 Task: Add a signature Mary Jones containing With heartfelt thanks and warm wishes, Mary Jones to email address softage.9@softage.net and add a label Property management
Action: Mouse moved to (992, 54)
Screenshot: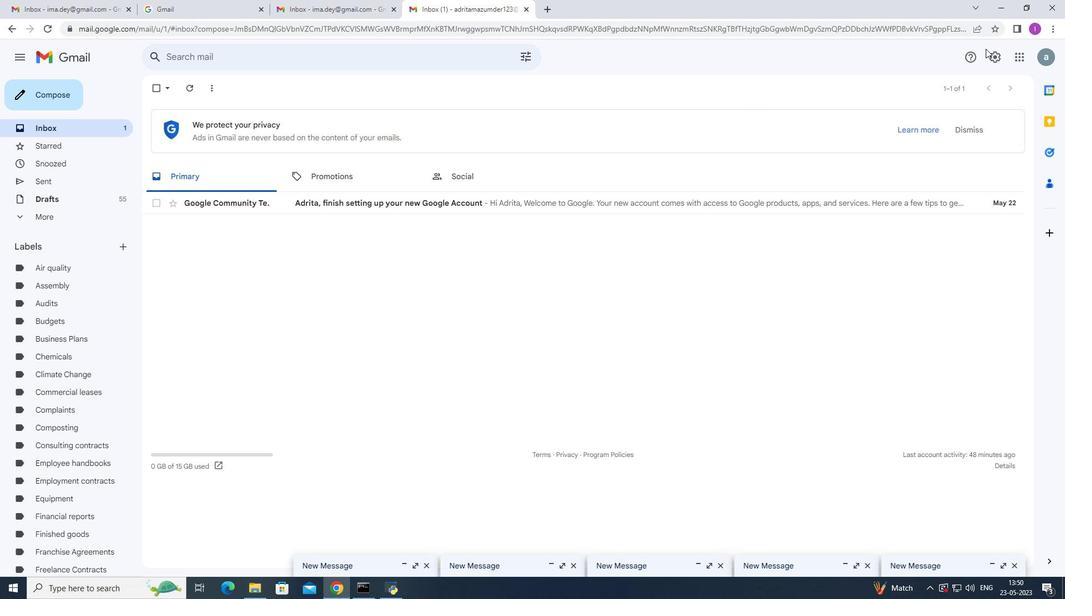 
Action: Mouse pressed left at (992, 54)
Screenshot: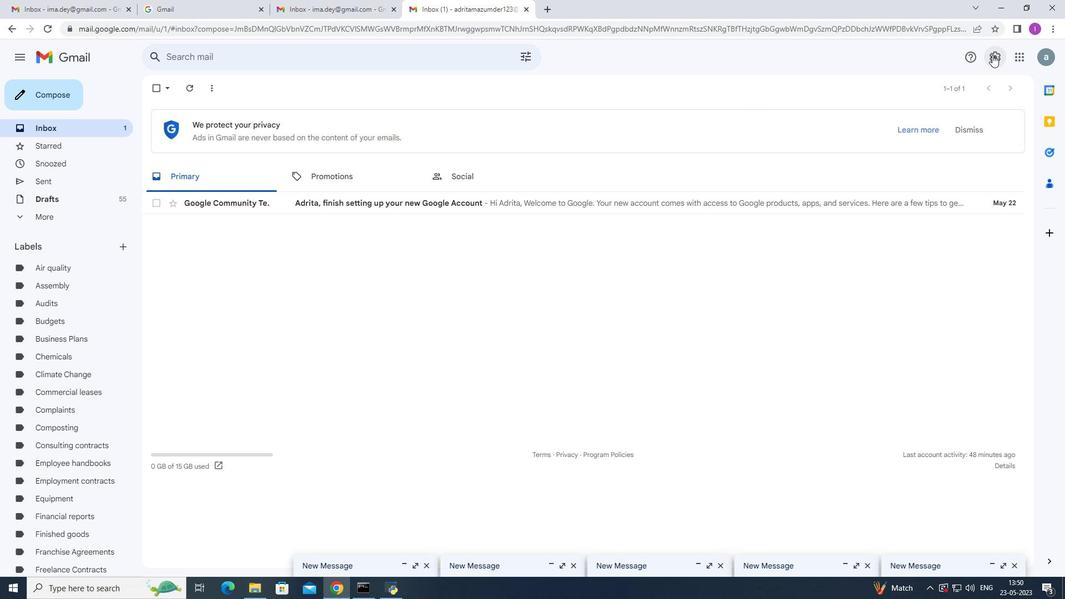 
Action: Mouse moved to (948, 112)
Screenshot: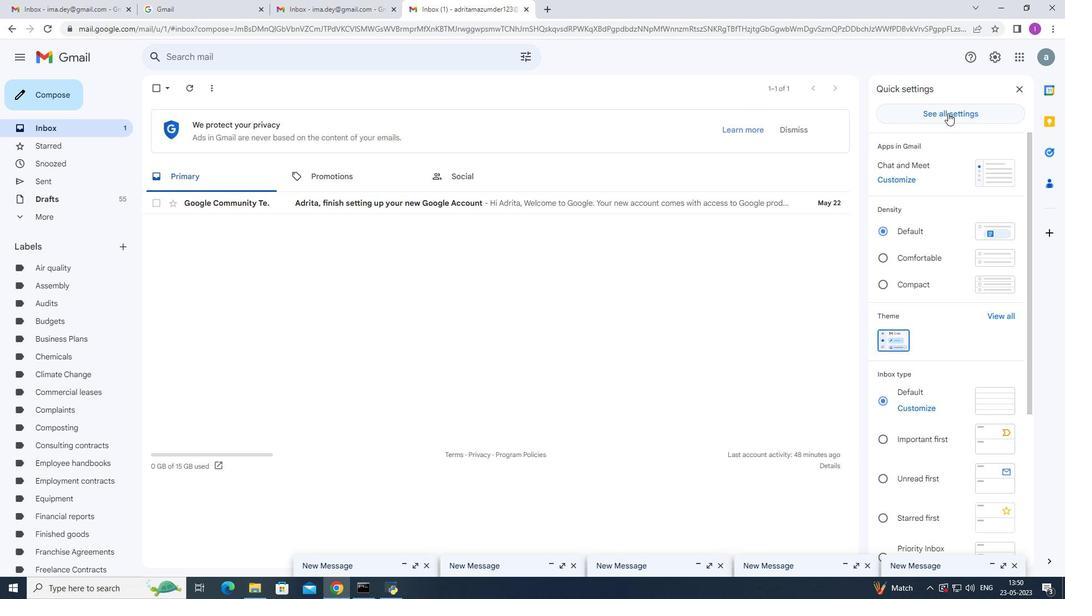 
Action: Mouse pressed left at (948, 112)
Screenshot: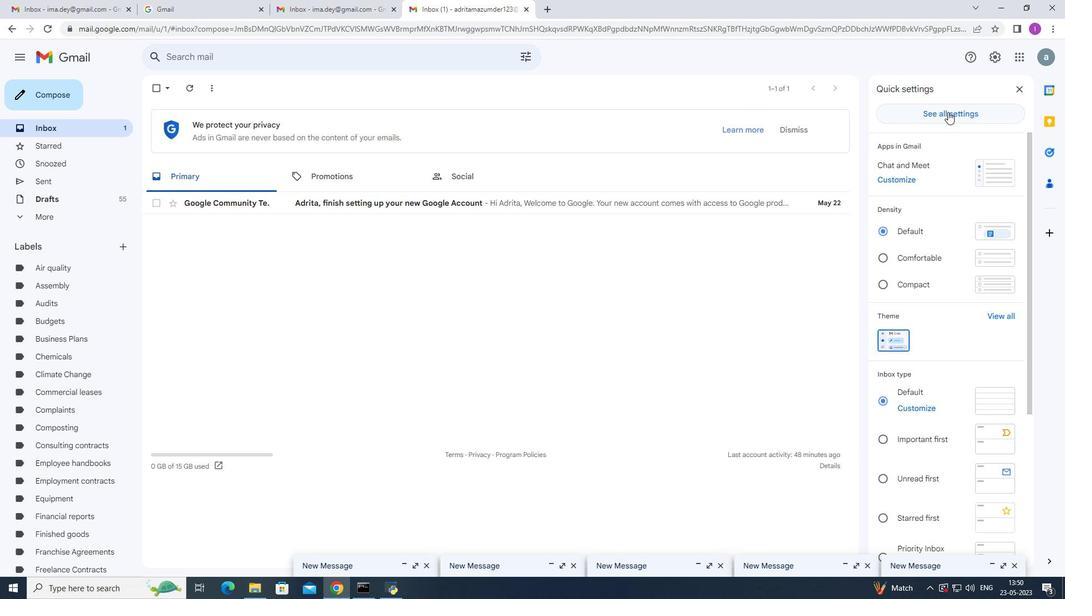 
Action: Mouse moved to (472, 252)
Screenshot: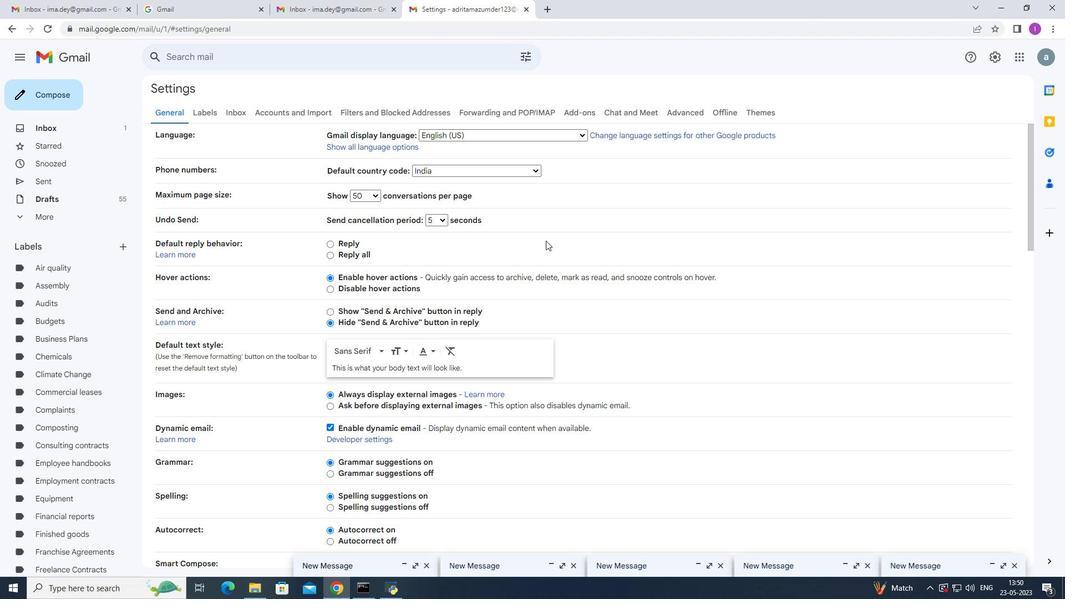 
Action: Mouse scrolled (472, 251) with delta (0, 0)
Screenshot: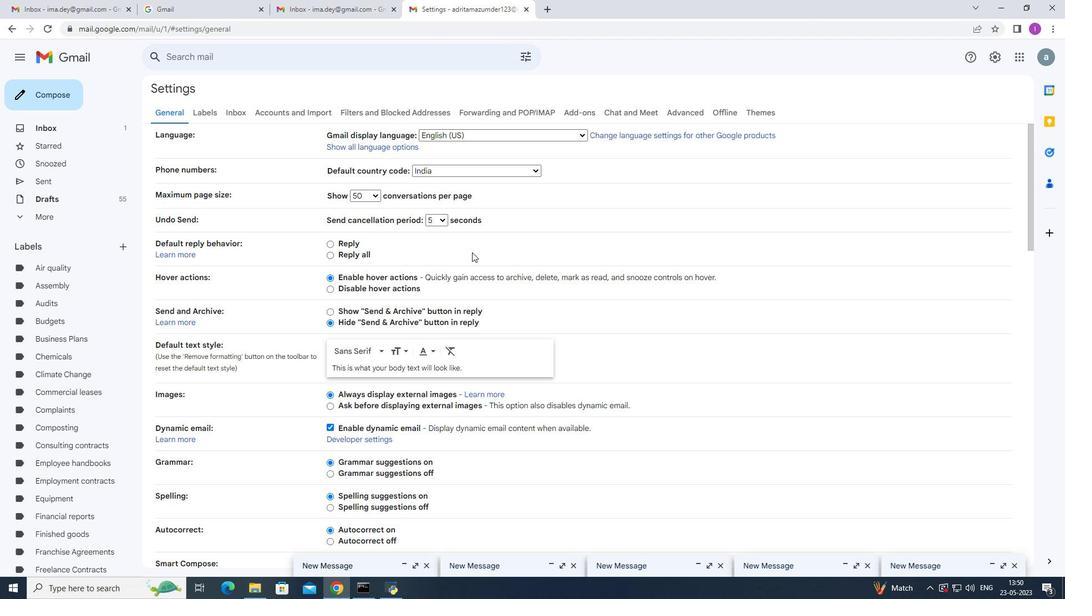 
Action: Mouse scrolled (472, 251) with delta (0, 0)
Screenshot: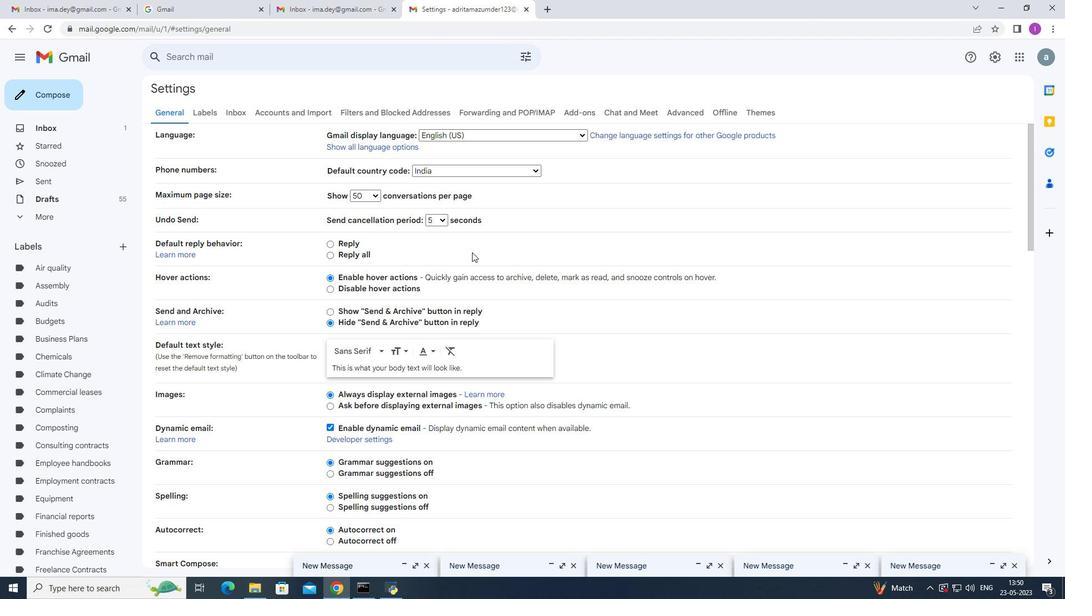 
Action: Mouse scrolled (472, 251) with delta (0, 0)
Screenshot: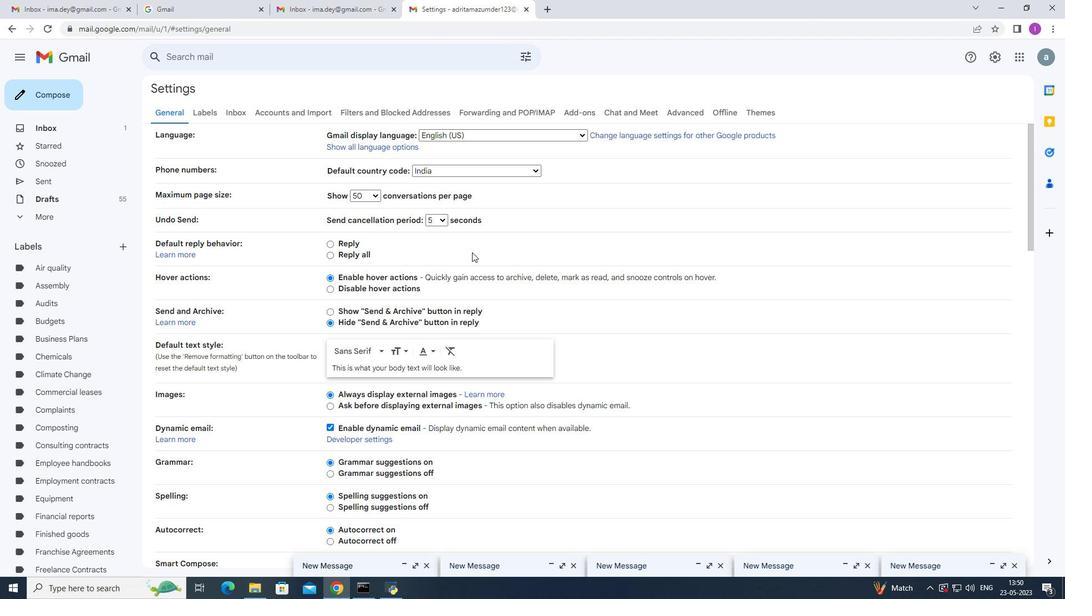
Action: Mouse scrolled (472, 251) with delta (0, 0)
Screenshot: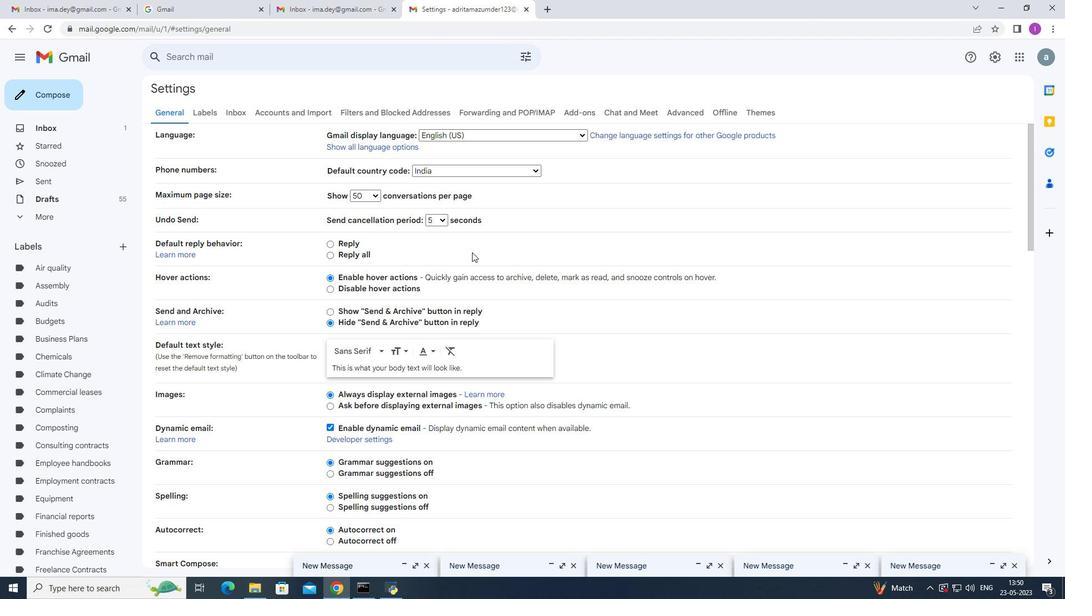 
Action: Mouse moved to (472, 250)
Screenshot: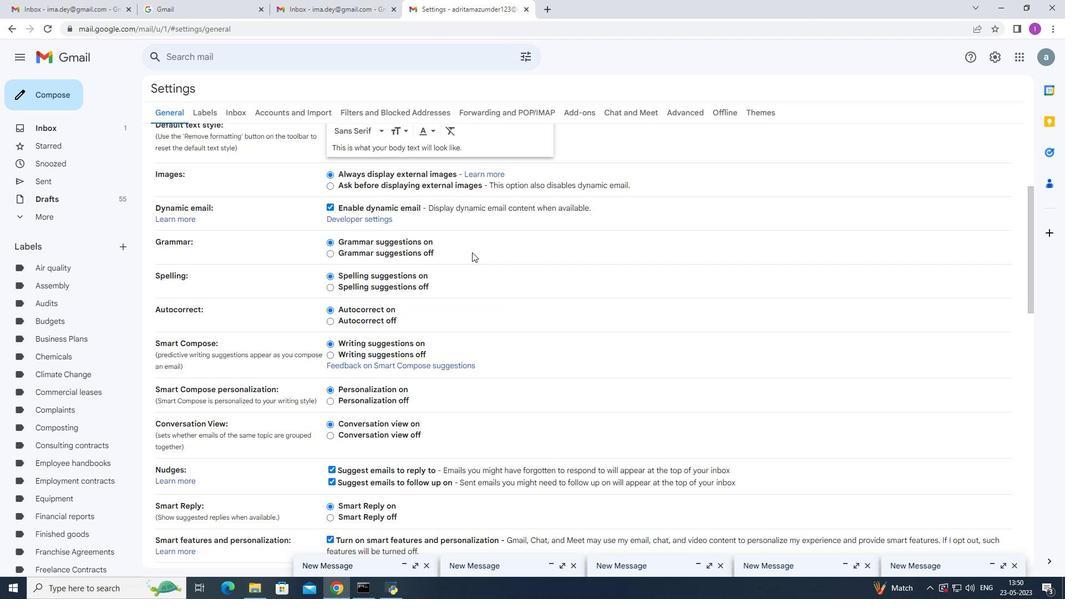 
Action: Mouse scrolled (472, 250) with delta (0, 0)
Screenshot: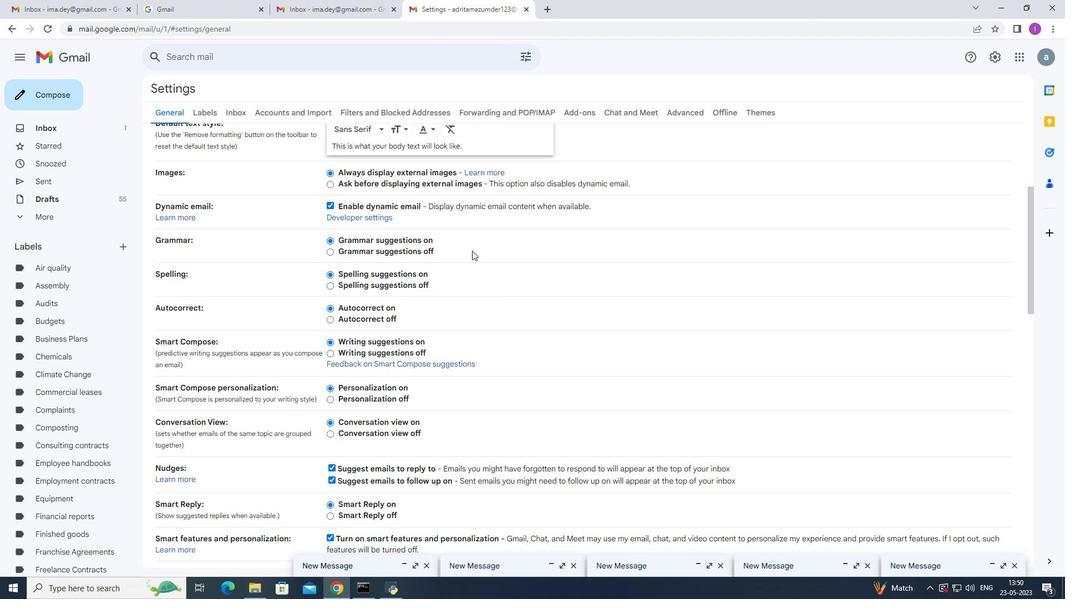 
Action: Mouse scrolled (472, 250) with delta (0, 0)
Screenshot: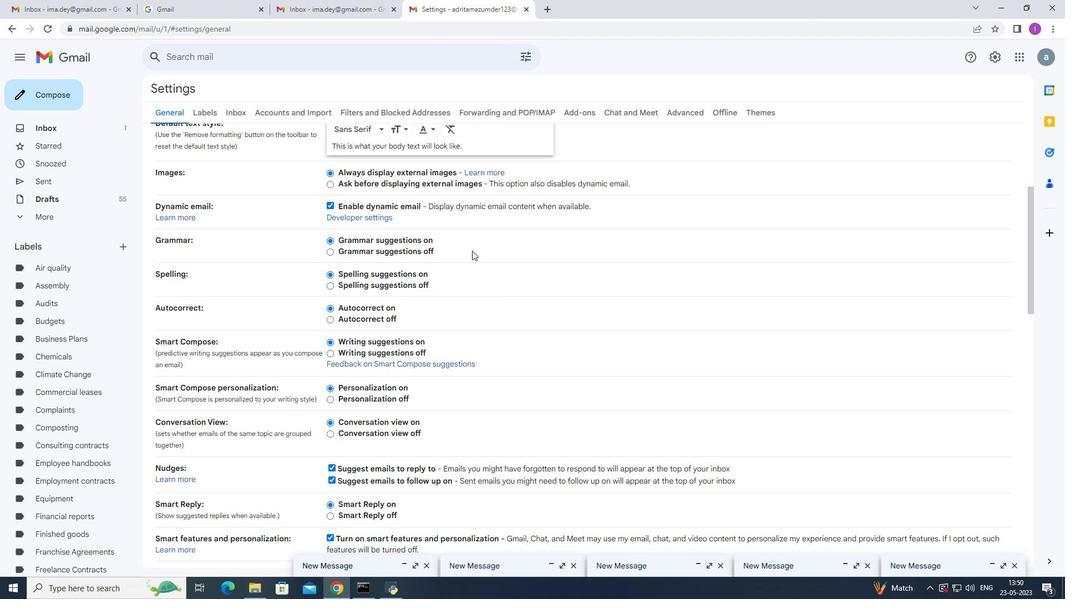 
Action: Mouse scrolled (472, 250) with delta (0, 0)
Screenshot: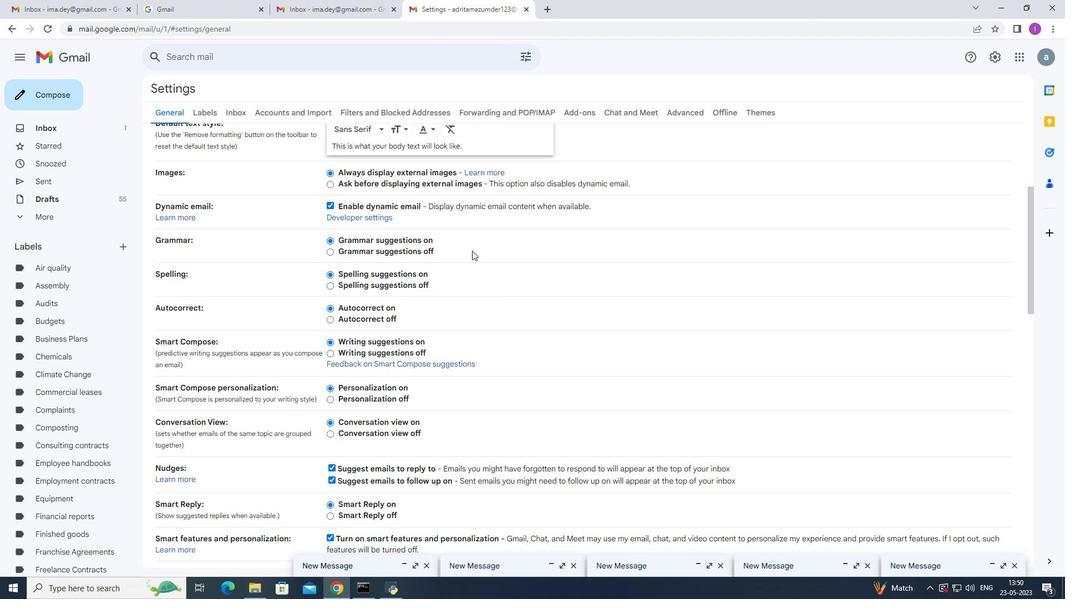 
Action: Mouse scrolled (472, 250) with delta (0, 0)
Screenshot: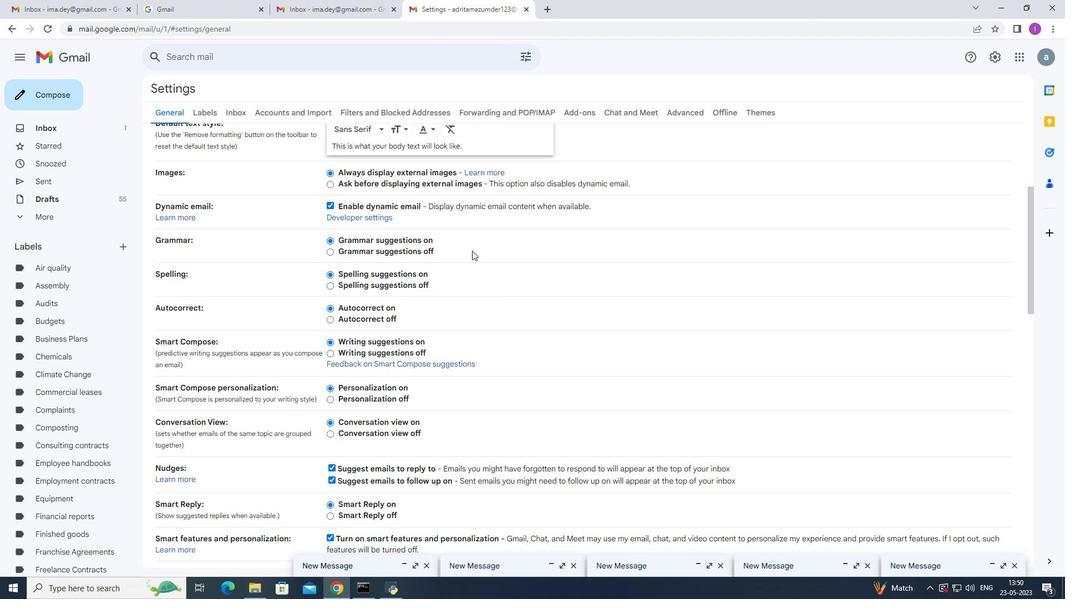 
Action: Mouse scrolled (472, 250) with delta (0, 0)
Screenshot: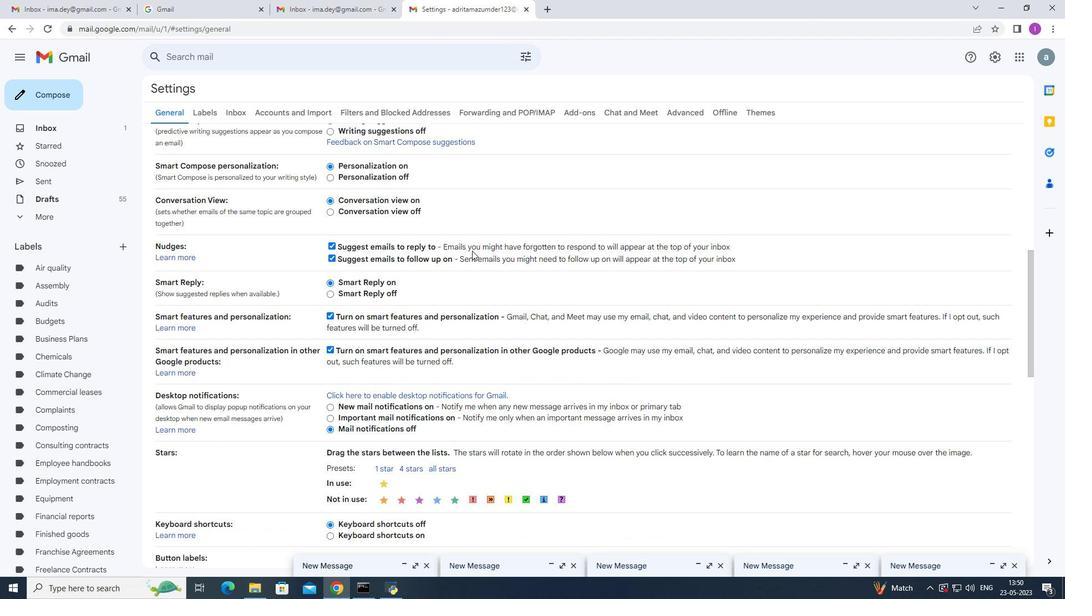 
Action: Mouse scrolled (472, 250) with delta (0, 0)
Screenshot: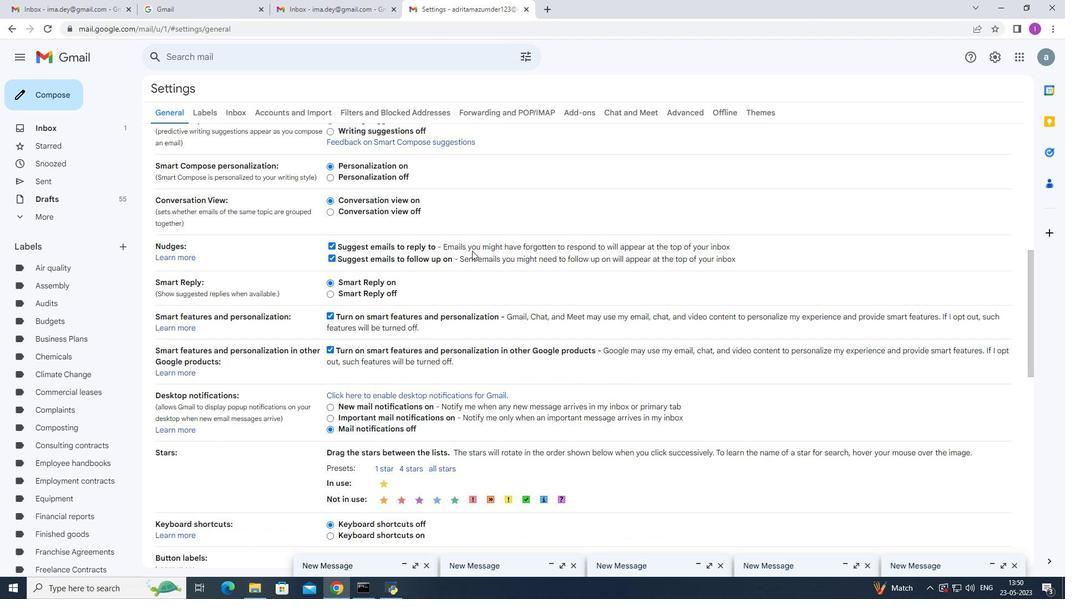 
Action: Mouse moved to (473, 253)
Screenshot: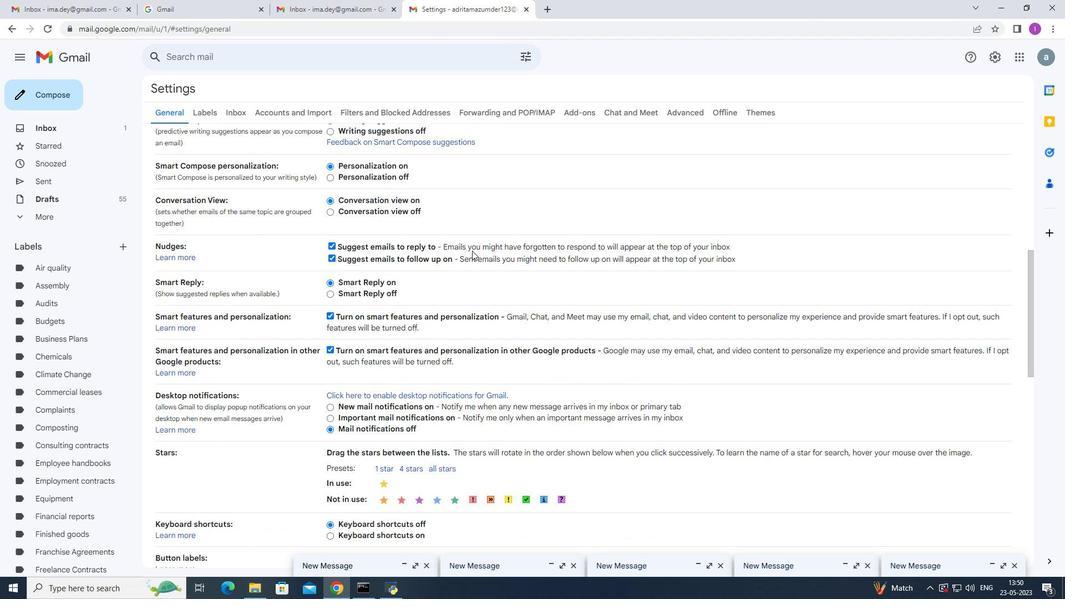 
Action: Mouse scrolled (473, 252) with delta (0, 0)
Screenshot: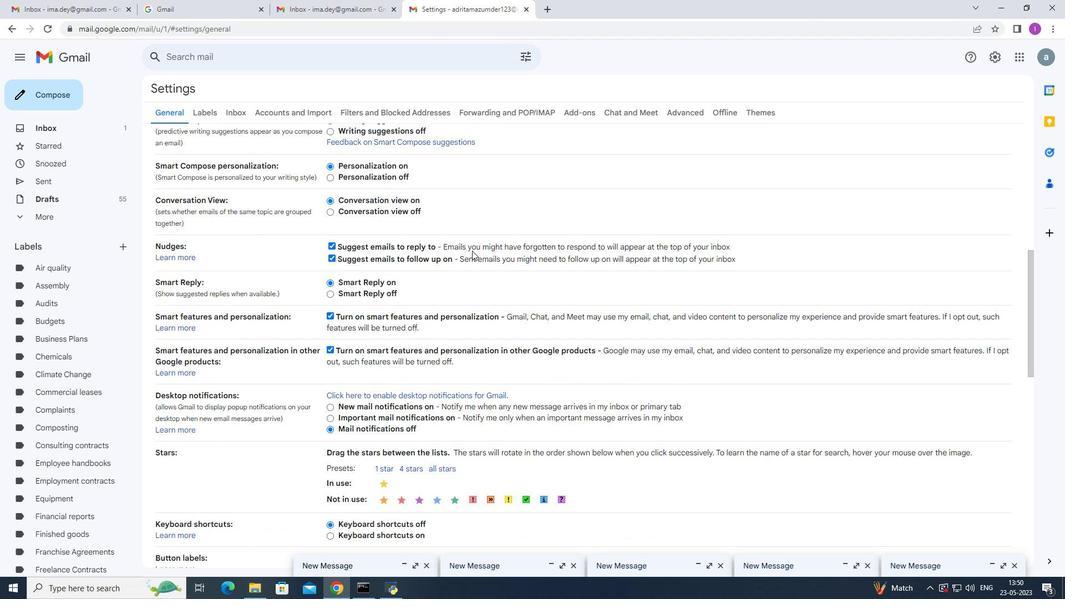 
Action: Mouse moved to (481, 269)
Screenshot: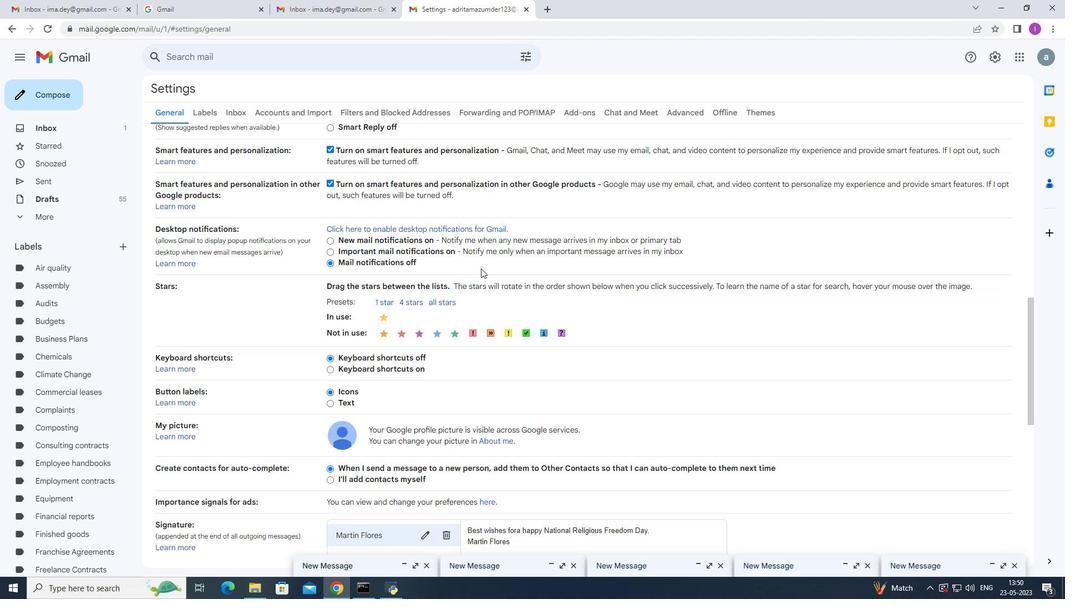 
Action: Mouse scrolled (481, 268) with delta (0, 0)
Screenshot: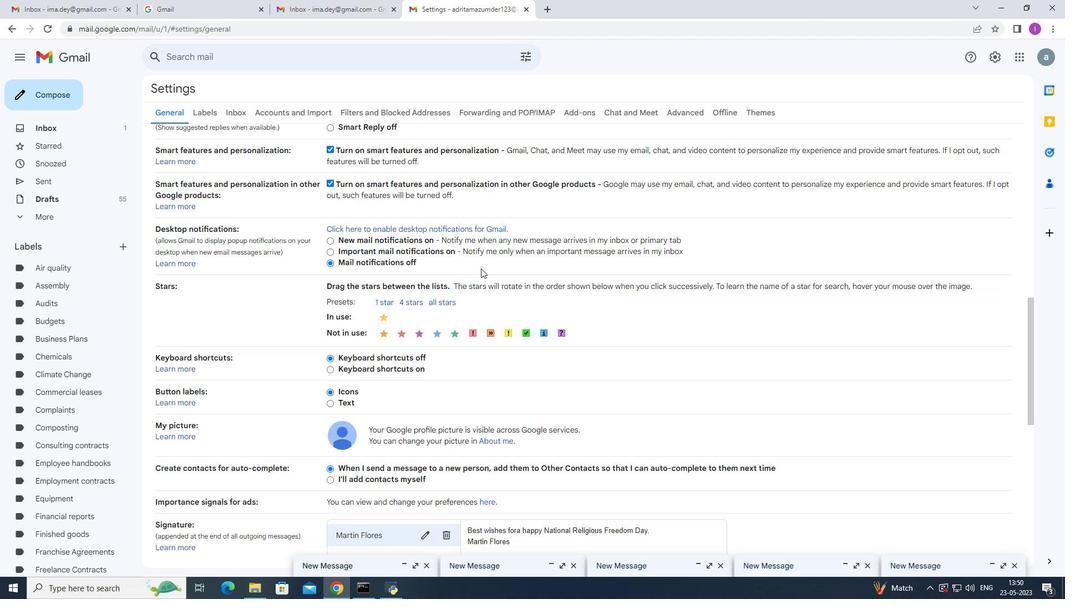 
Action: Mouse moved to (481, 270)
Screenshot: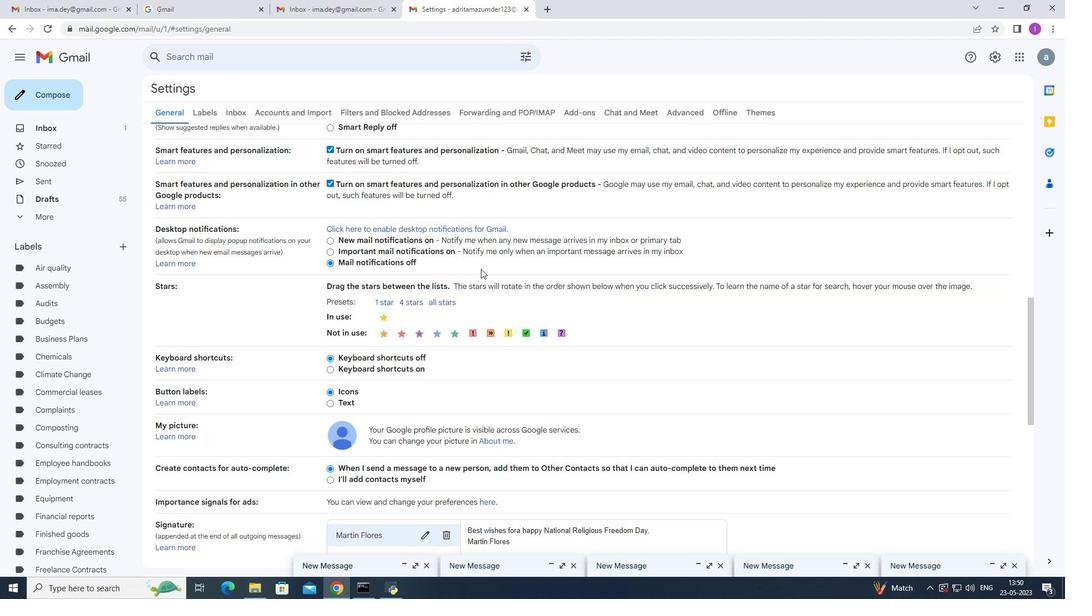 
Action: Mouse scrolled (481, 269) with delta (0, 0)
Screenshot: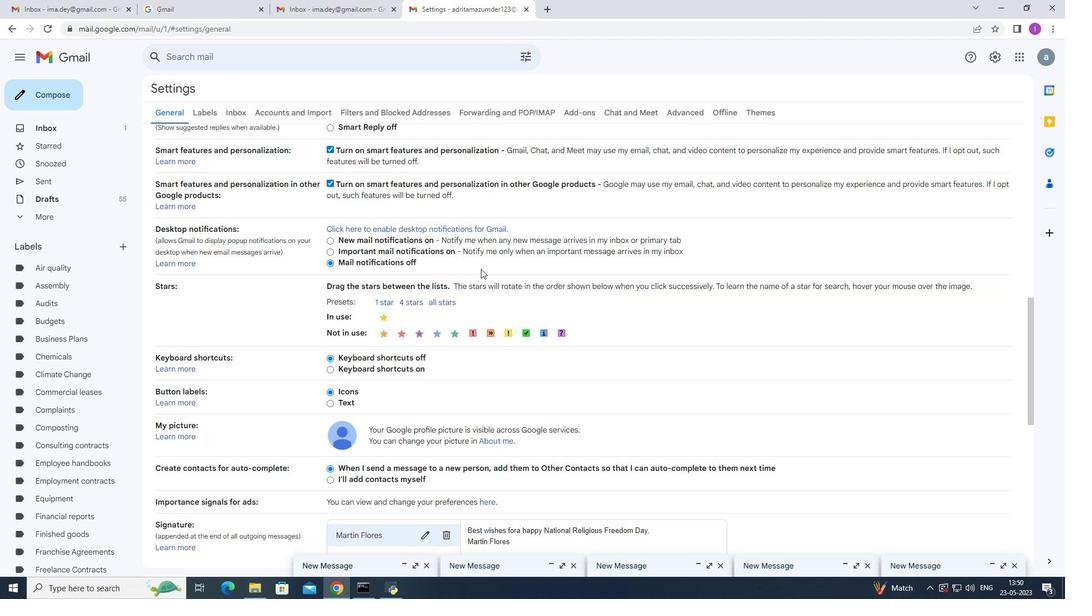 
Action: Mouse scrolled (481, 269) with delta (0, 0)
Screenshot: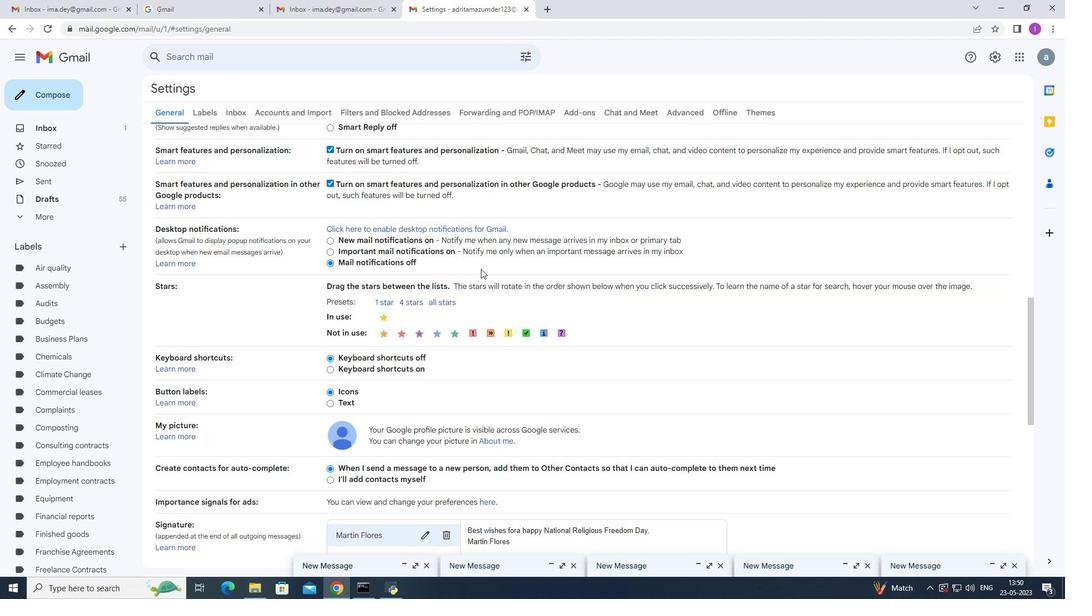 
Action: Mouse scrolled (481, 269) with delta (0, 0)
Screenshot: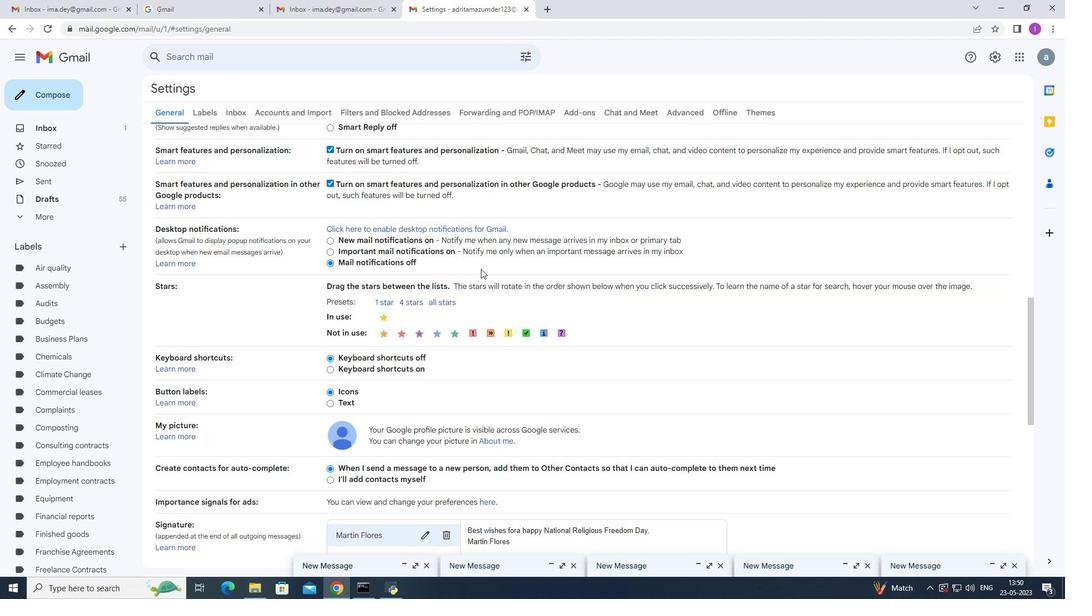 
Action: Mouse moved to (443, 311)
Screenshot: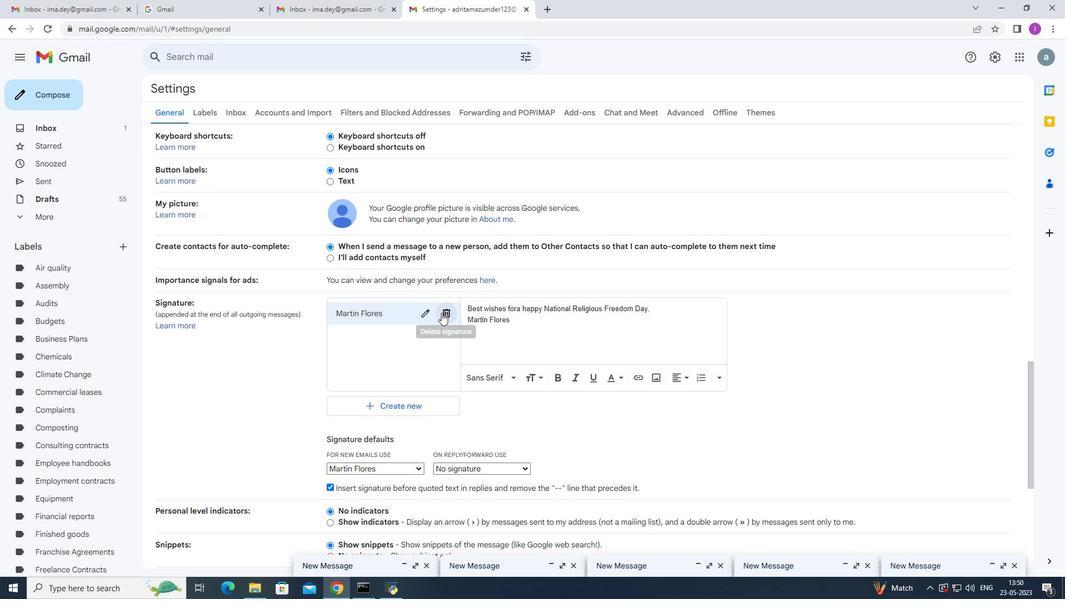 
Action: Mouse pressed left at (443, 311)
Screenshot: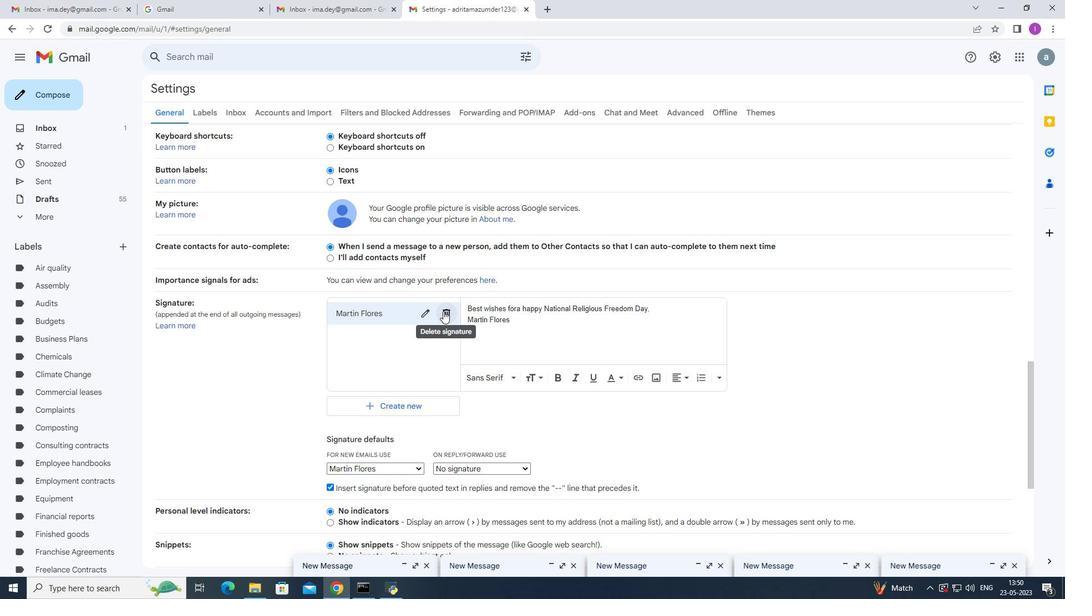 
Action: Mouse moved to (629, 327)
Screenshot: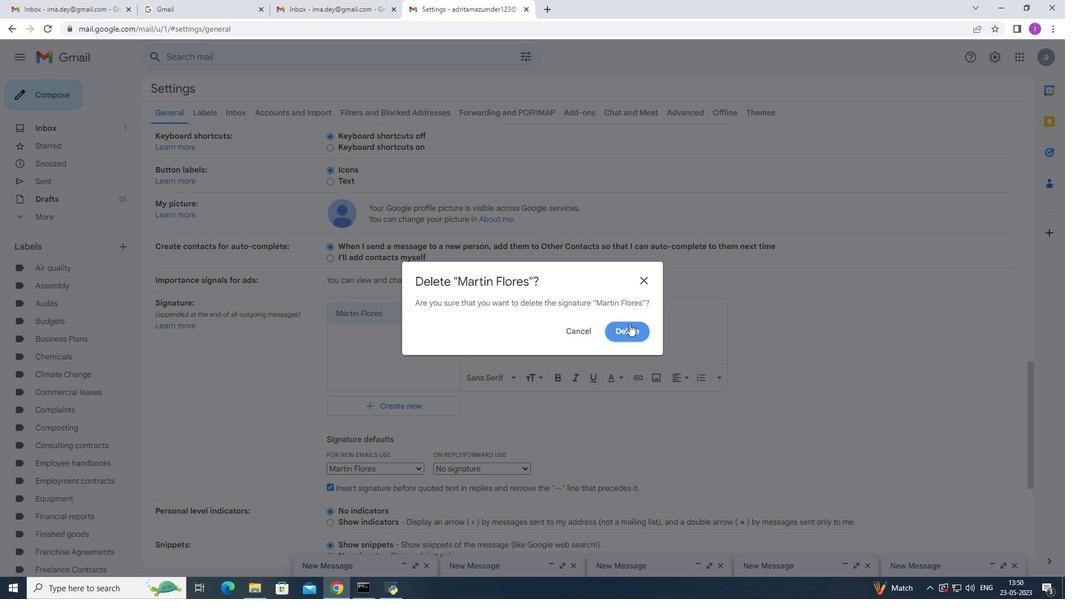 
Action: Mouse pressed left at (629, 327)
Screenshot: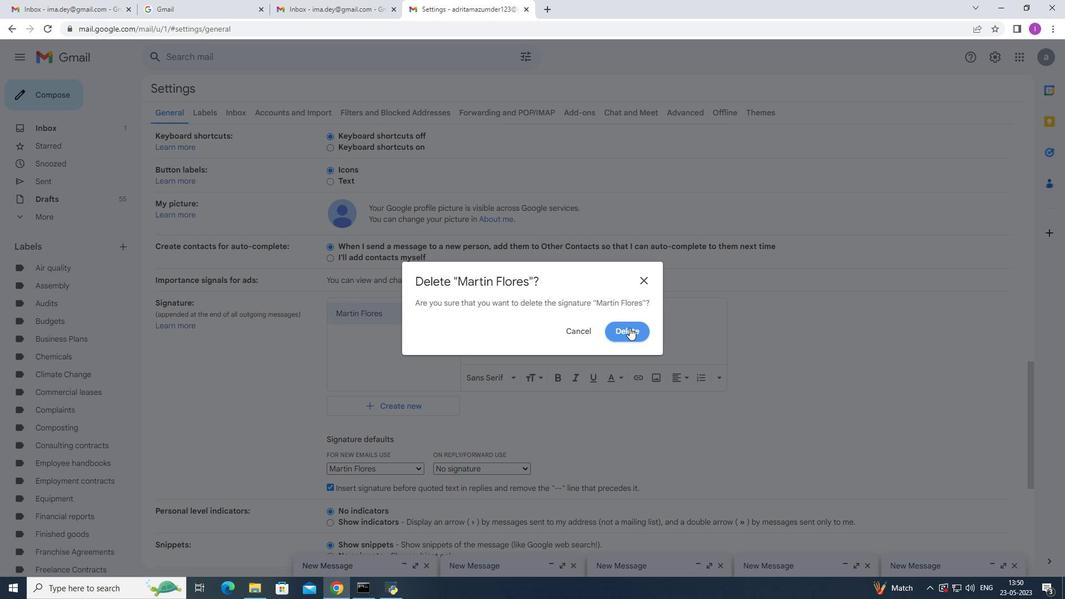
Action: Mouse moved to (373, 326)
Screenshot: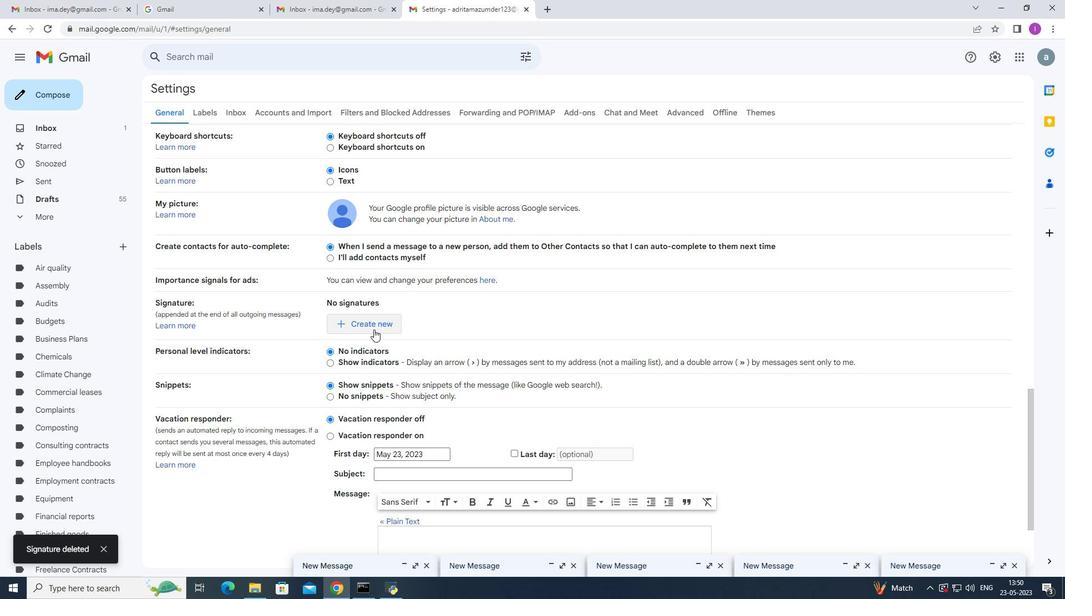 
Action: Mouse pressed left at (373, 326)
Screenshot: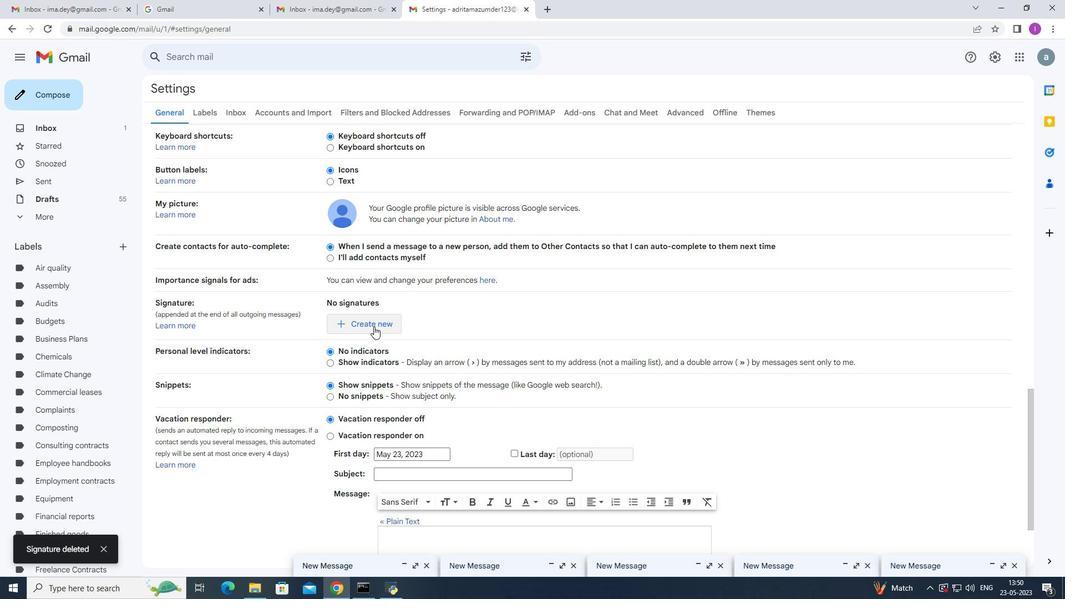 
Action: Mouse moved to (434, 304)
Screenshot: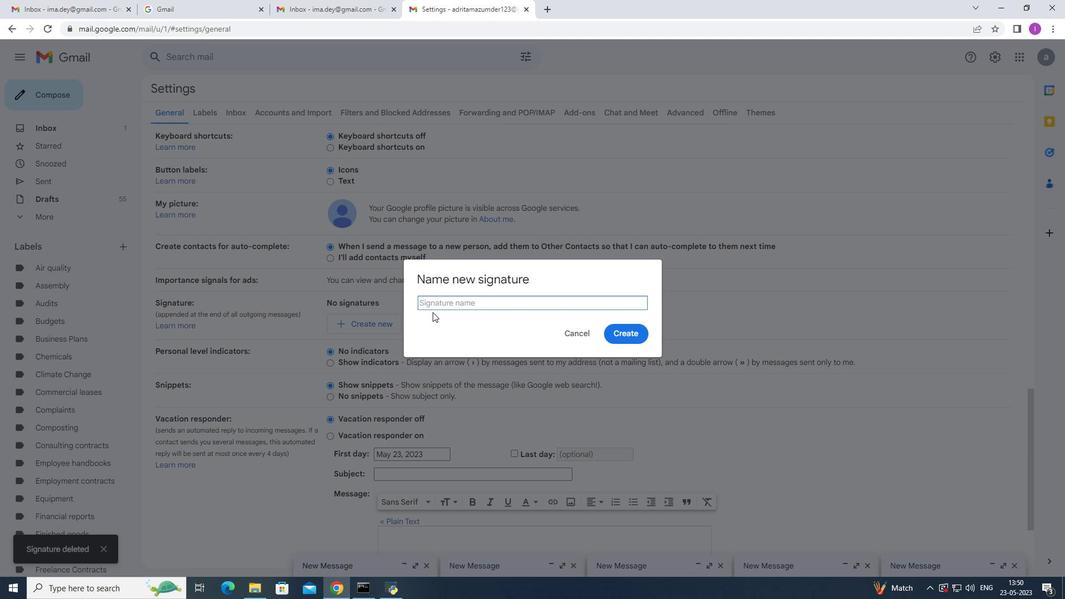 
Action: Mouse pressed left at (434, 304)
Screenshot: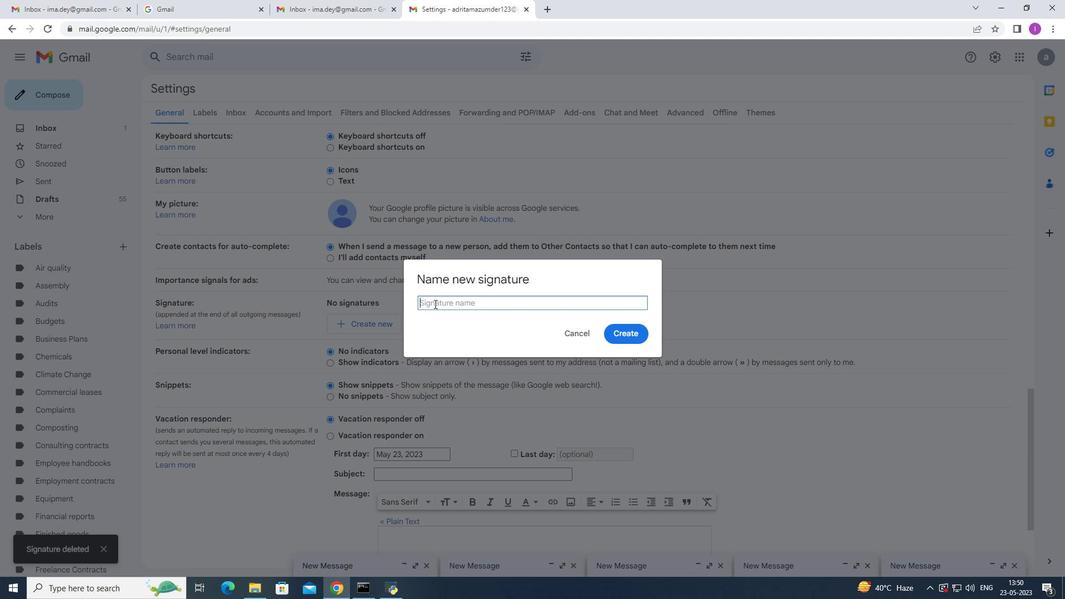 
Action: Mouse moved to (461, 293)
Screenshot: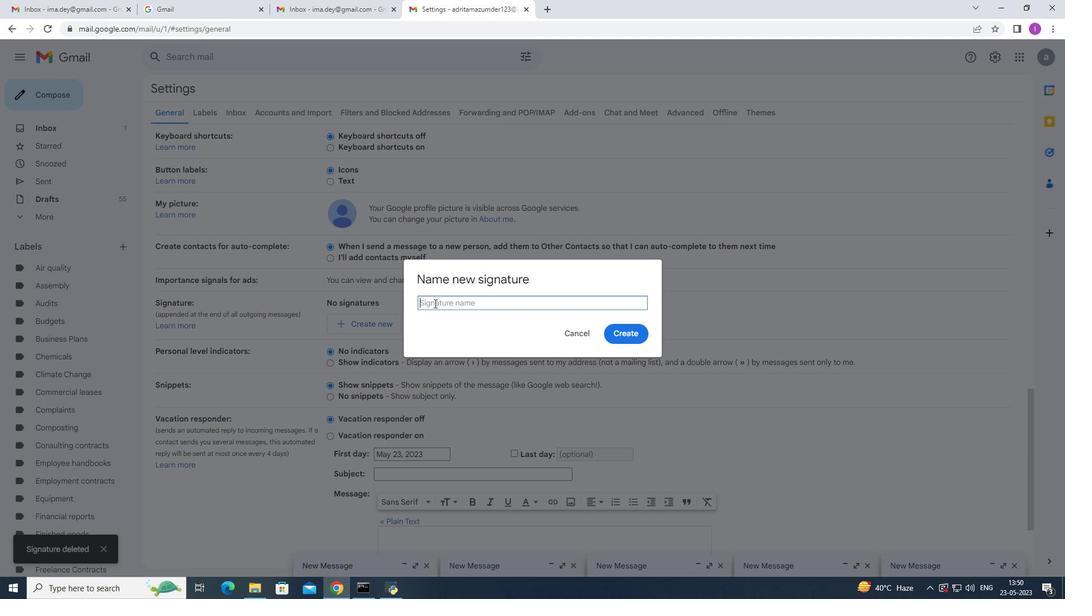 
Action: Key pressed <Key.shift>Mary<Key.space><Key.shift>Jones
Screenshot: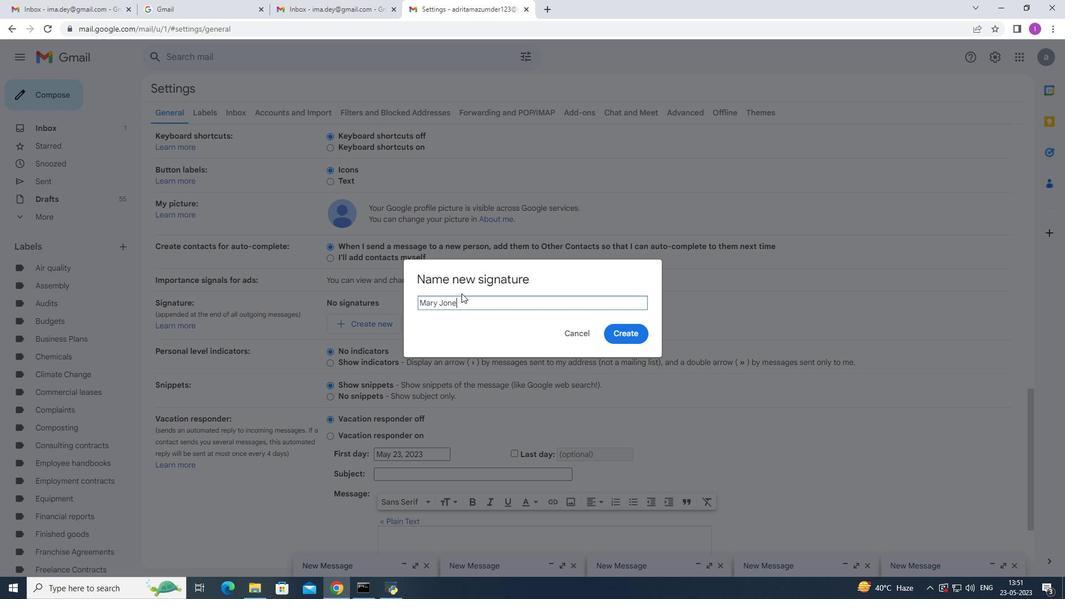 
Action: Mouse moved to (629, 330)
Screenshot: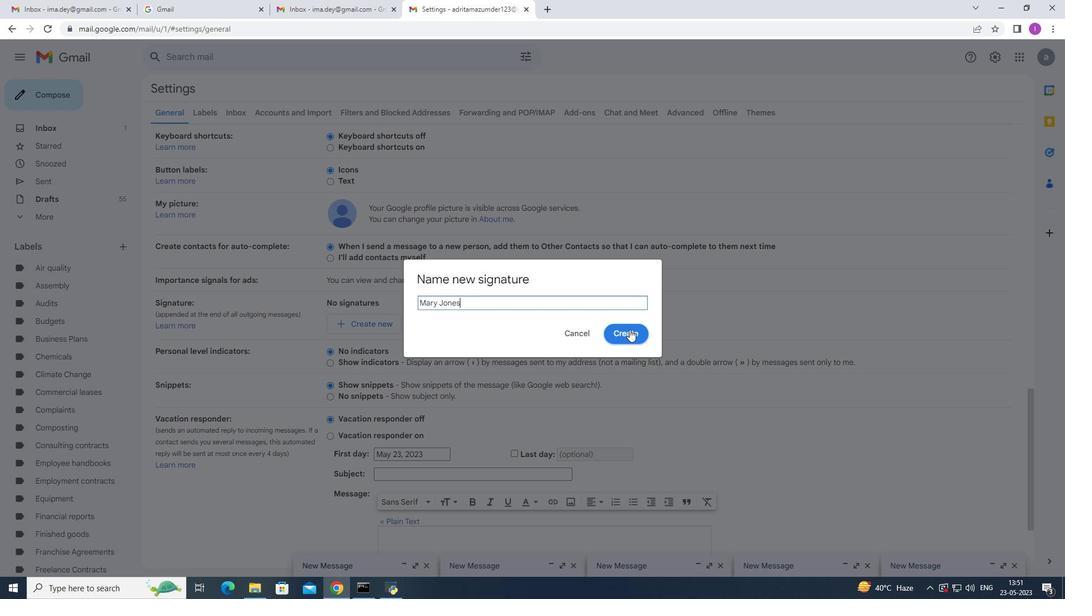 
Action: Mouse pressed left at (629, 330)
Screenshot: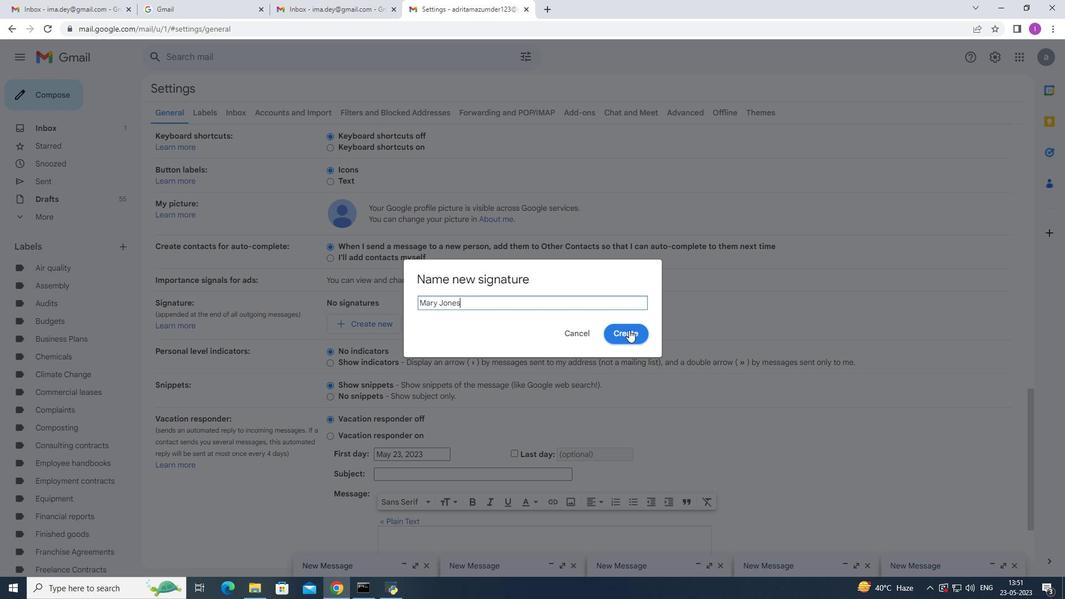
Action: Mouse moved to (417, 467)
Screenshot: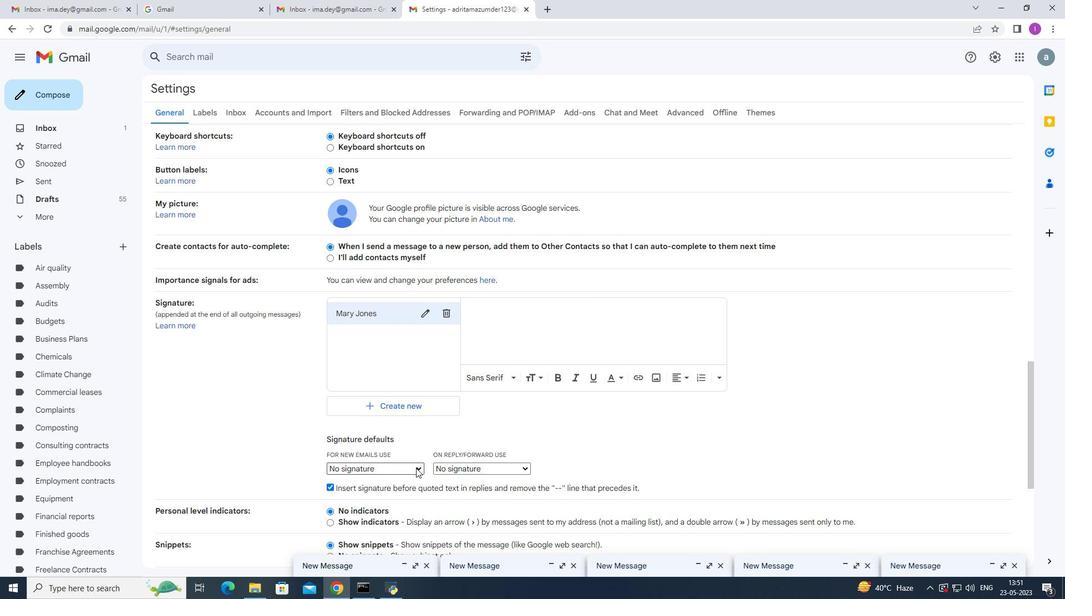 
Action: Mouse pressed left at (417, 467)
Screenshot: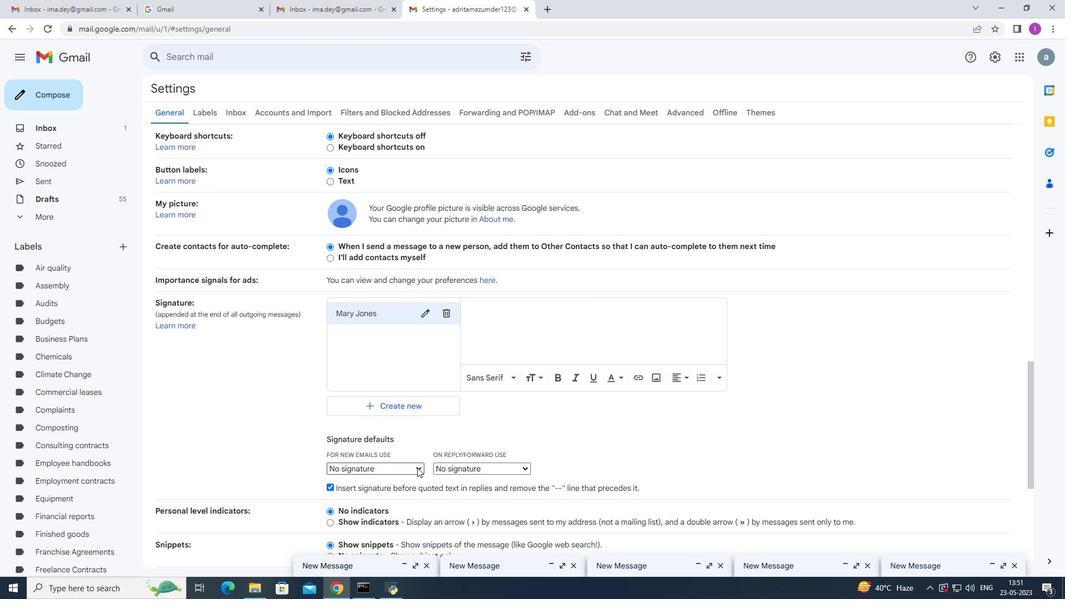 
Action: Mouse moved to (393, 492)
Screenshot: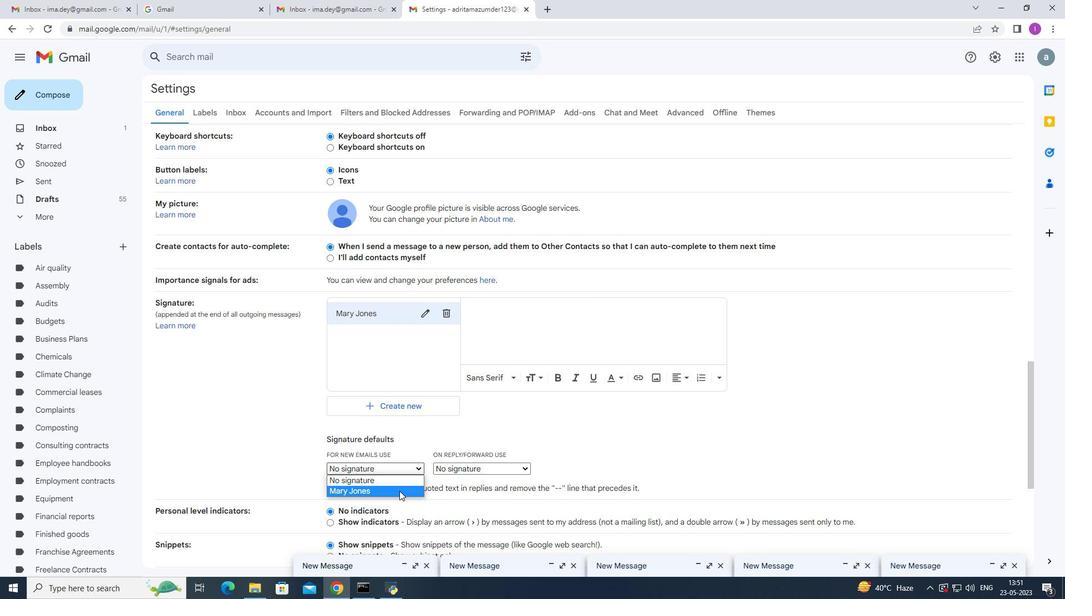 
Action: Mouse pressed left at (393, 492)
Screenshot: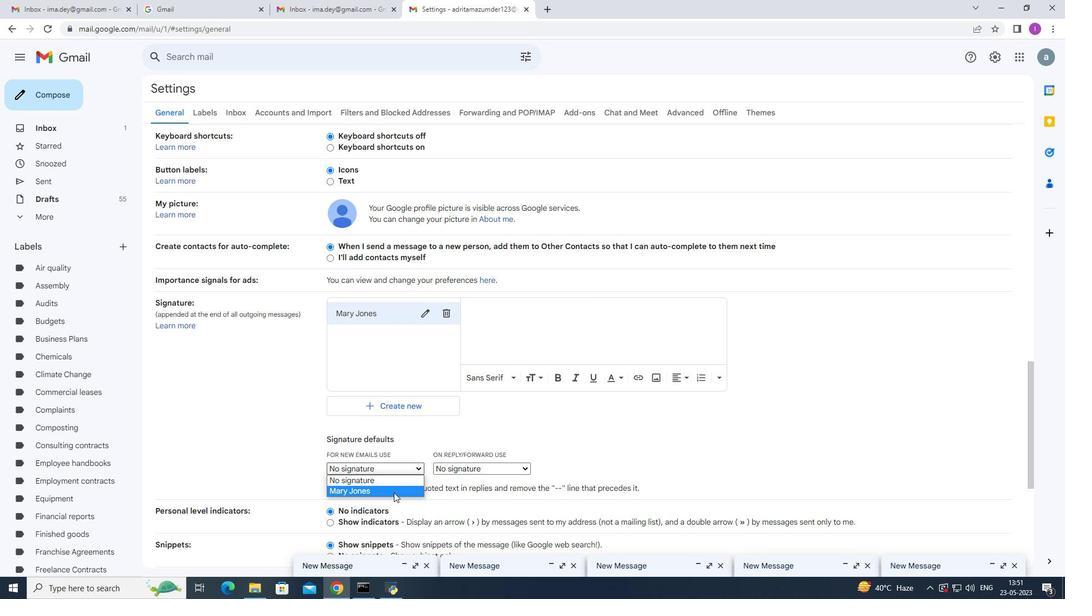 
Action: Mouse moved to (483, 309)
Screenshot: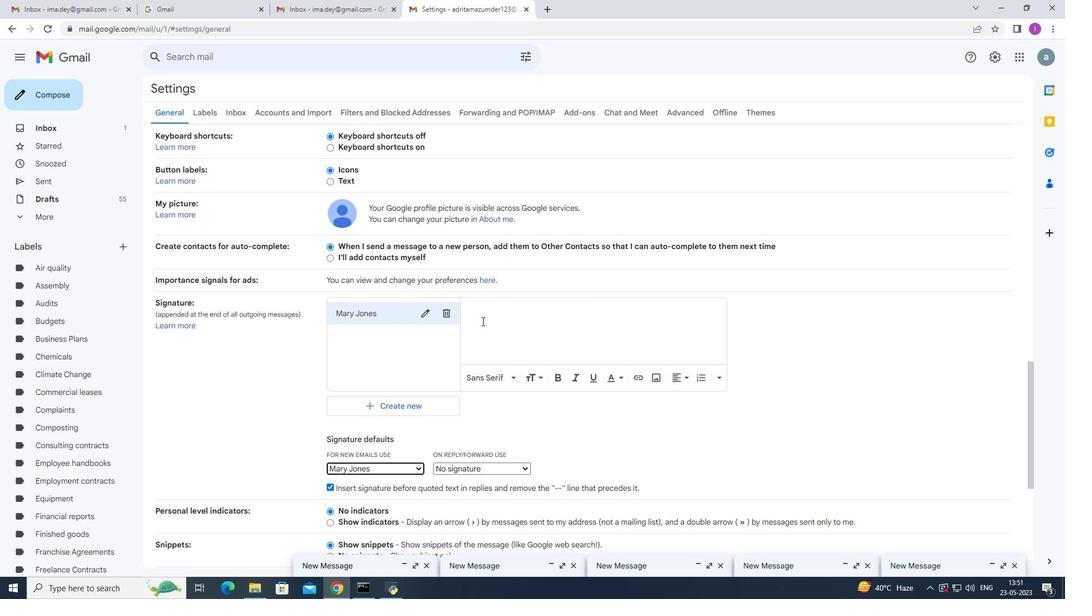 
Action: Mouse pressed left at (483, 309)
Screenshot: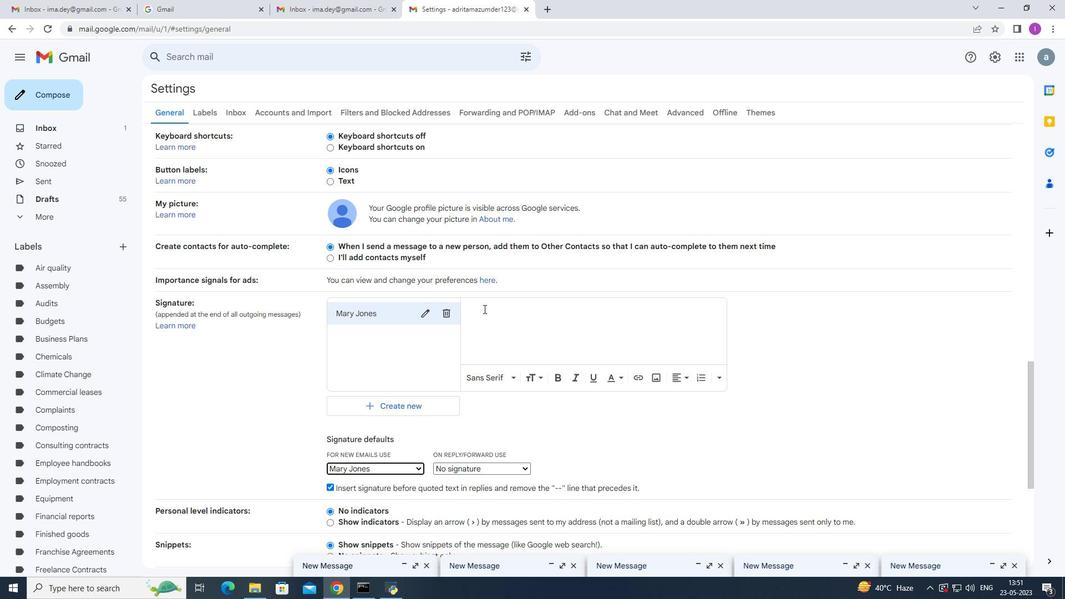
Action: Mouse moved to (660, 333)
Screenshot: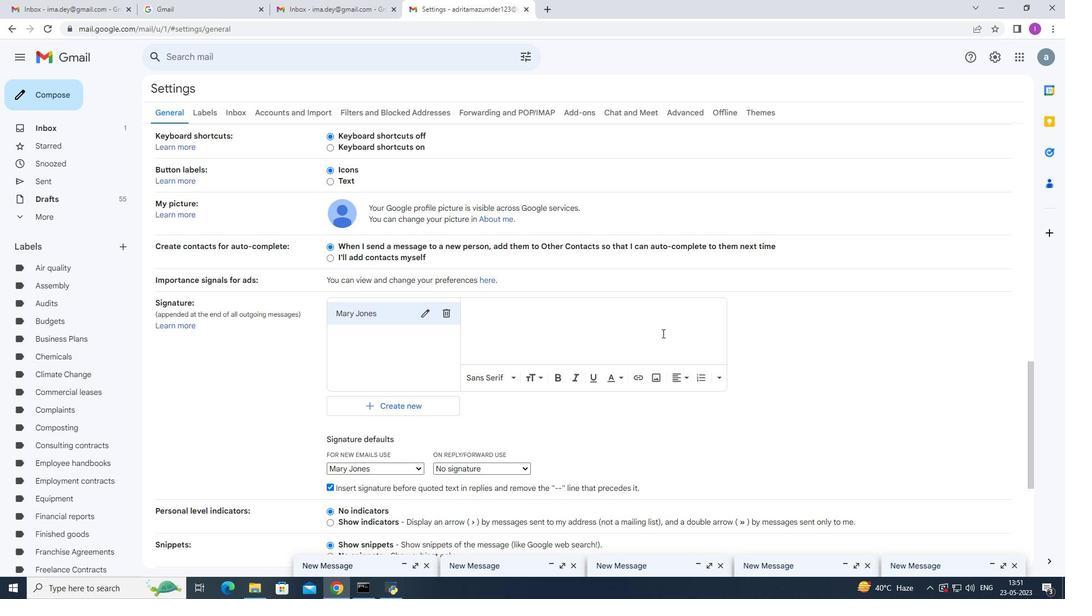 
Action: Key pressed <Key.shift><Key.shift><Key.shift><Key.shift><Key.shift><Key.shift><Key.shift><Key.shift><Key.shift><Key.shift><Key.shift><Key.shift><Key.shift><Key.shift><Key.shift><Key.shift><Key.shift><Key.shift><Key.shift><Key.shift><Key.shift><Key.shift><Key.shift><Key.shift><Key.shift><Key.shift><Key.shift><Key.shift><Key.shift><Key.shift><Key.shift><Key.shift><Key.shift><Key.shift><Key.shift><Key.shift>With<Key.space>heartfelt<Key.space>thanks<Key.space>and<Key.space>warm<Key.space>wishes,<Key.enter><Key.shift>Mary<Key.space><Key.shift>Jones
Screenshot: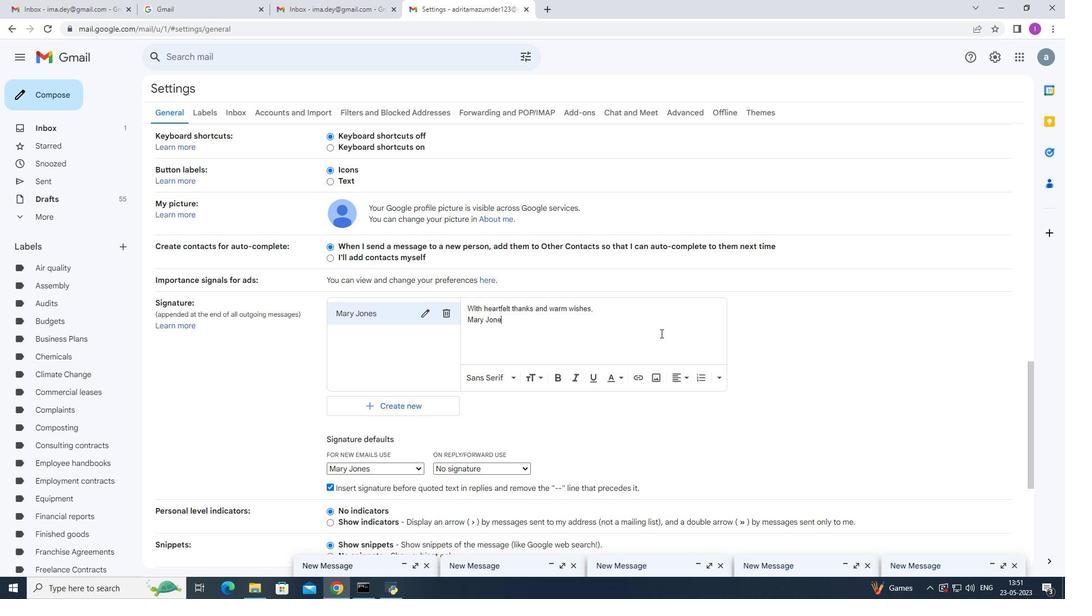 
Action: Mouse moved to (451, 569)
Screenshot: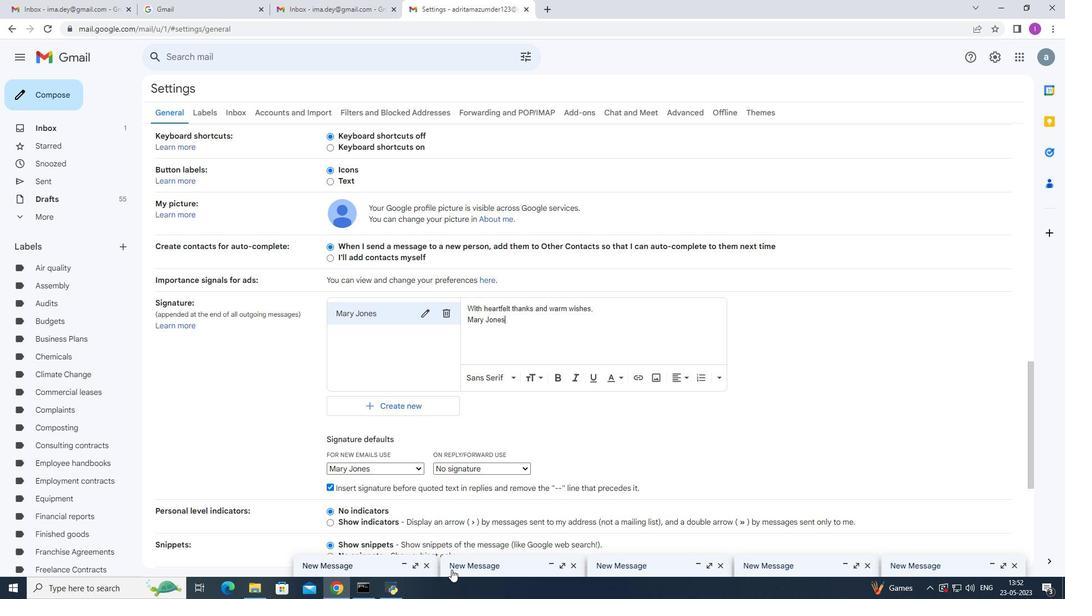 
Action: Mouse scrolled (451, 569) with delta (0, 0)
Screenshot: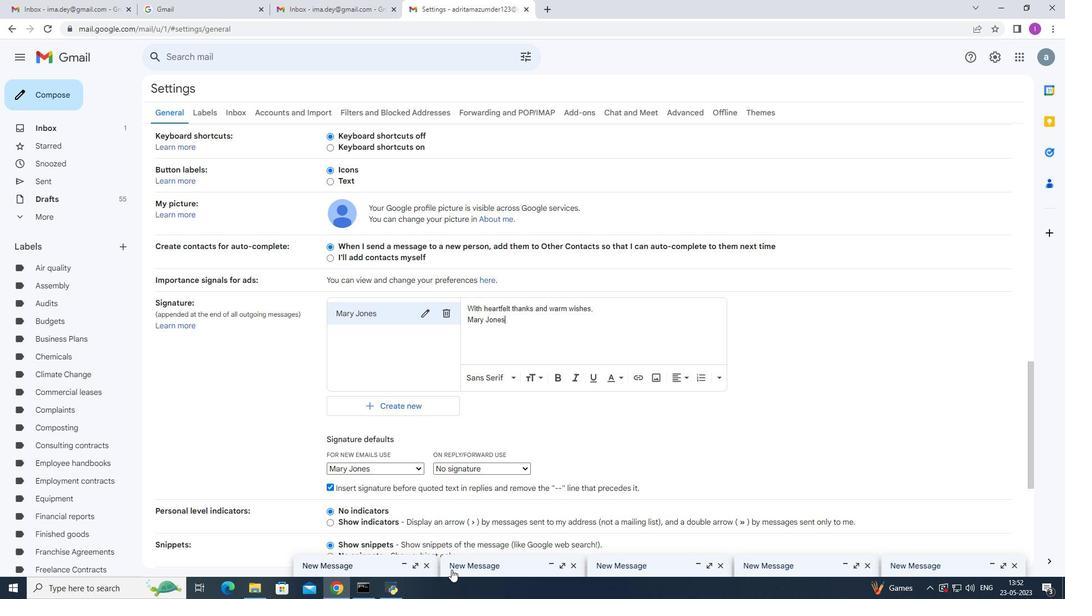 
Action: Mouse moved to (451, 569)
Screenshot: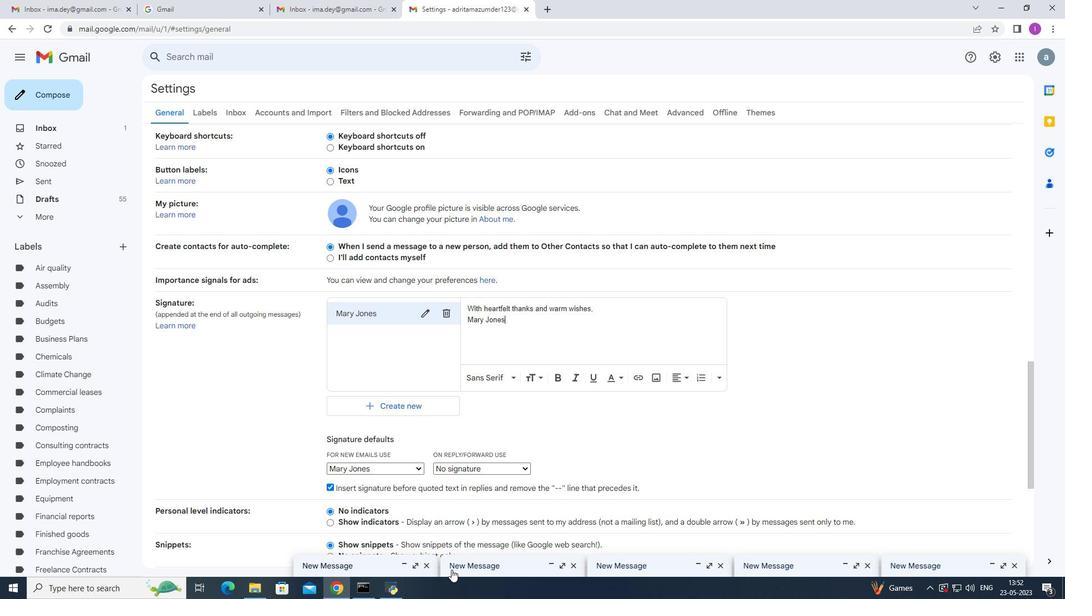 
Action: Mouse scrolled (451, 568) with delta (0, 0)
Screenshot: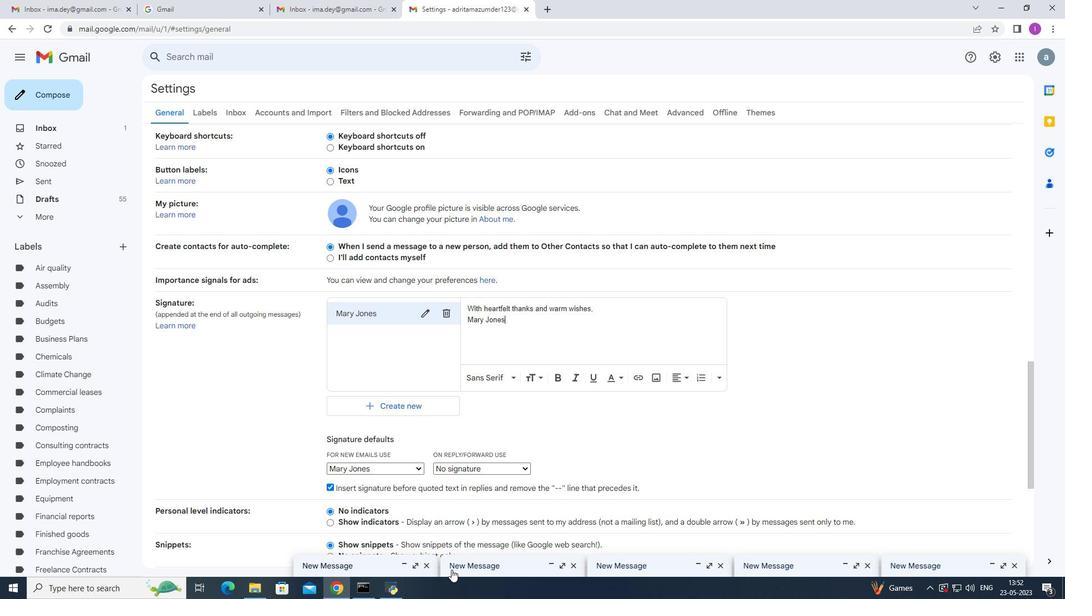 
Action: Mouse moved to (450, 568)
Screenshot: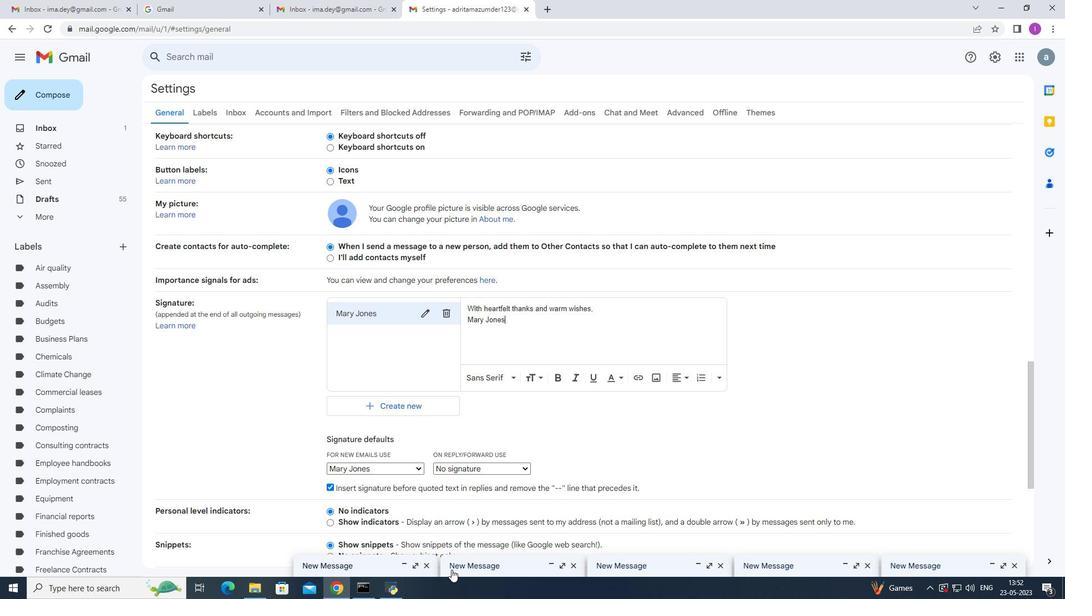 
Action: Mouse scrolled (450, 567) with delta (0, 0)
Screenshot: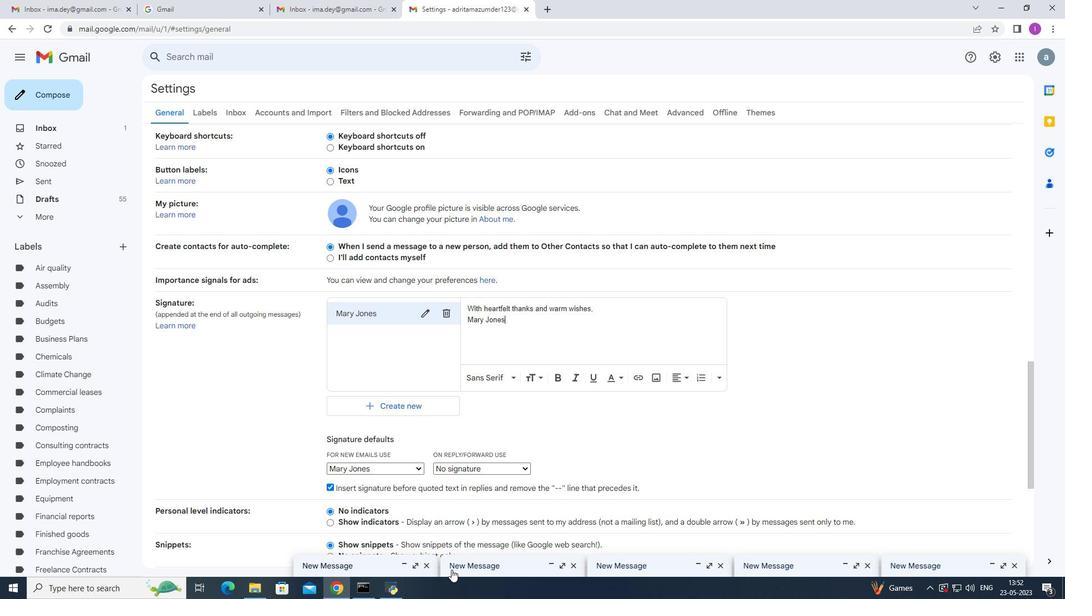 
Action: Mouse moved to (447, 540)
Screenshot: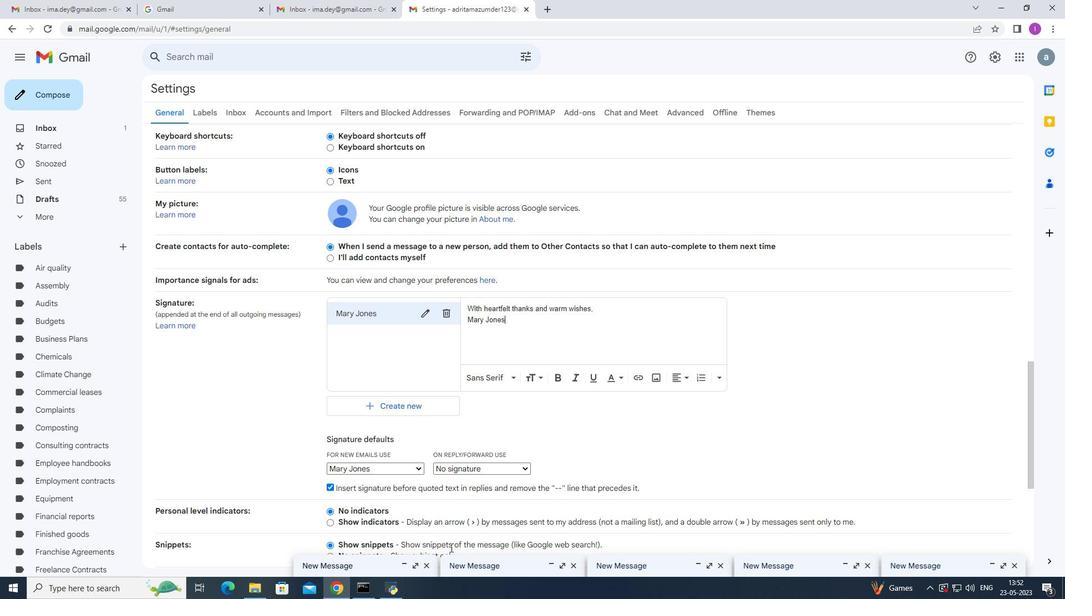 
Action: Mouse scrolled (447, 540) with delta (0, 0)
Screenshot: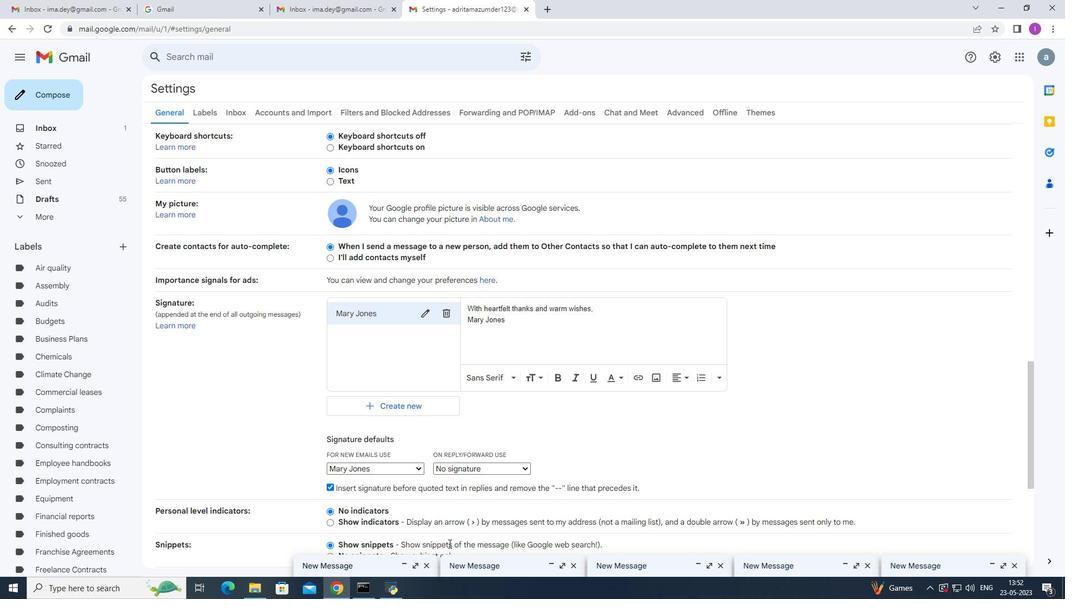 
Action: Mouse scrolled (447, 540) with delta (0, 0)
Screenshot: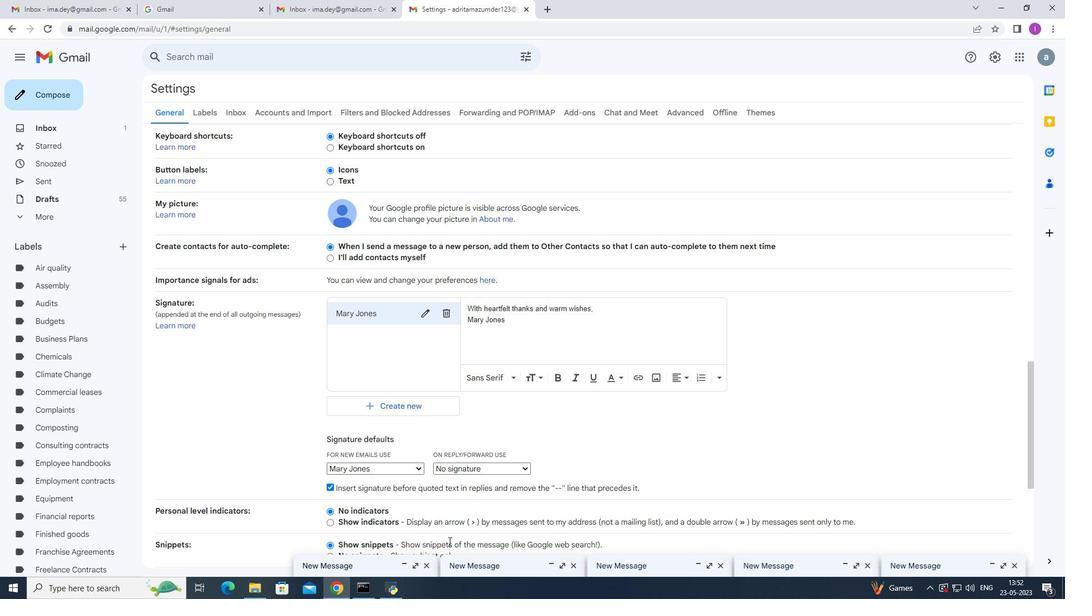 
Action: Mouse moved to (444, 525)
Screenshot: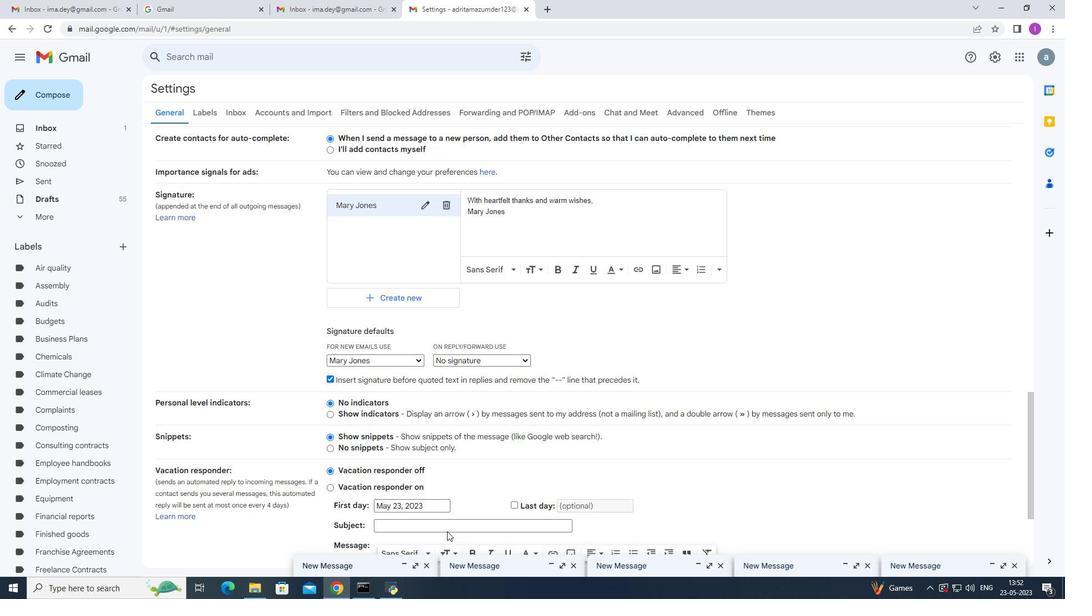 
Action: Mouse scrolled (444, 525) with delta (0, 0)
Screenshot: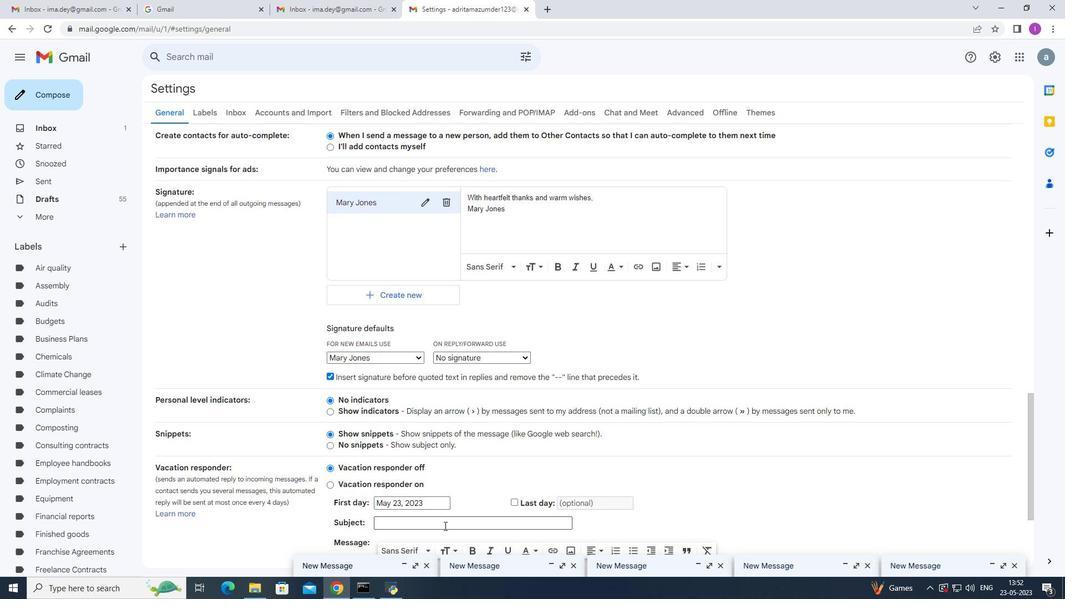 
Action: Mouse scrolled (444, 525) with delta (0, 0)
Screenshot: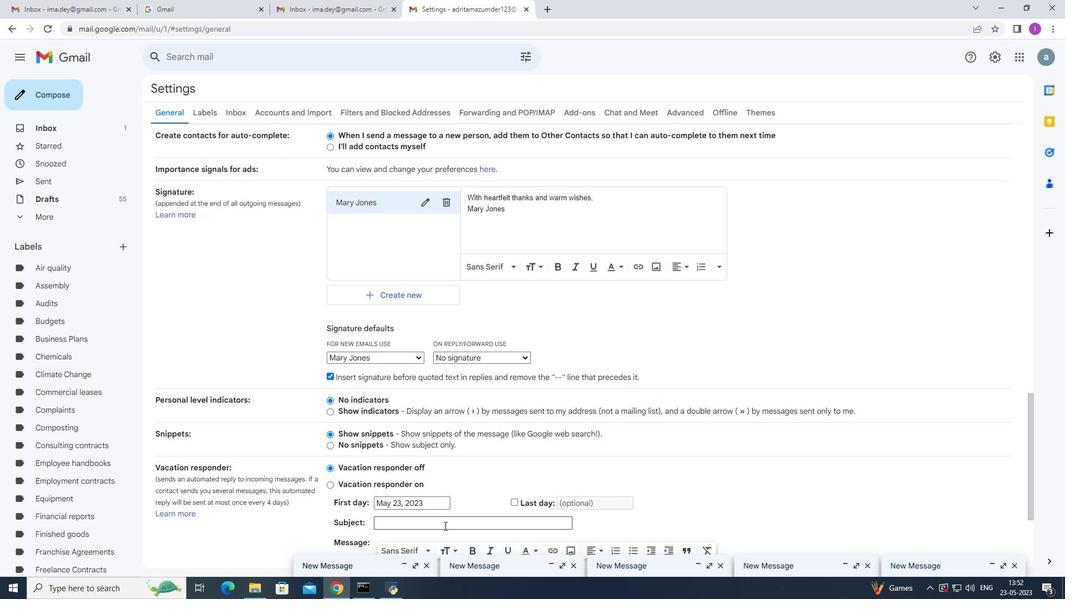 
Action: Mouse moved to (440, 518)
Screenshot: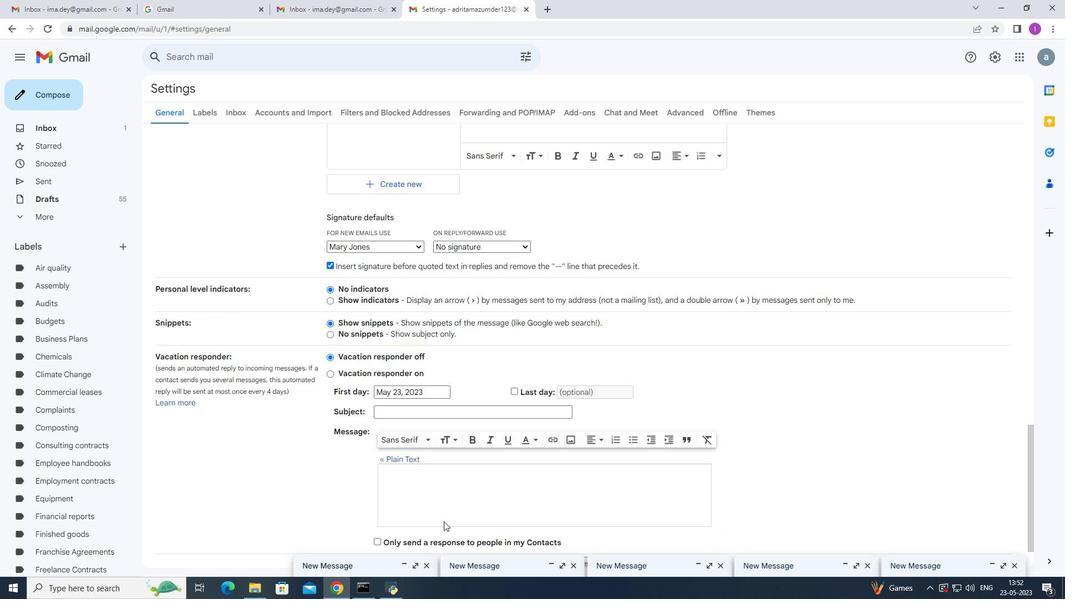 
Action: Mouse scrolled (440, 518) with delta (0, 0)
Screenshot: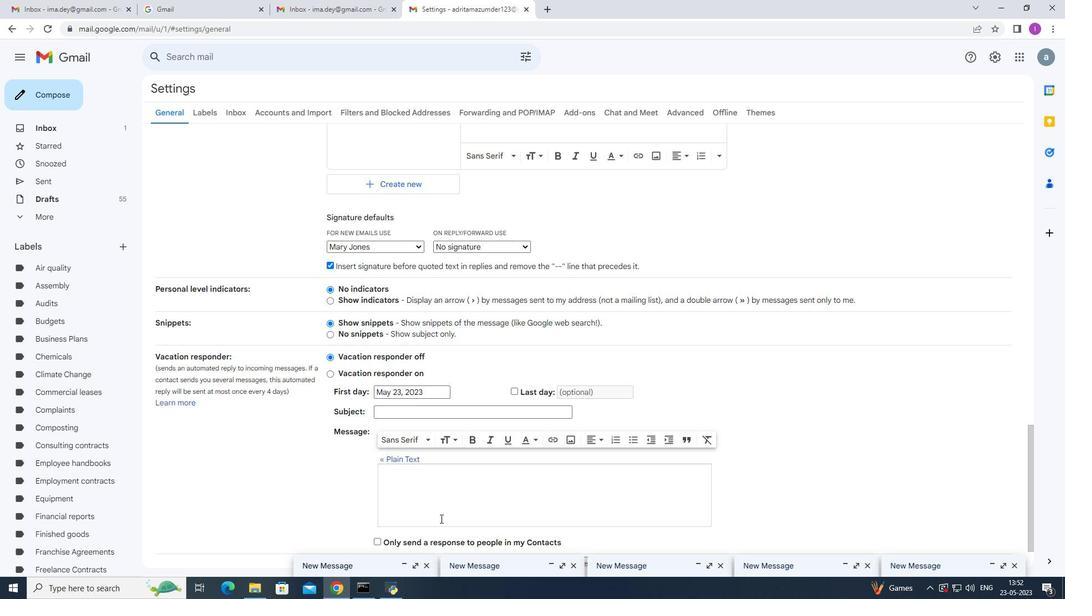
Action: Mouse scrolled (440, 518) with delta (0, 0)
Screenshot: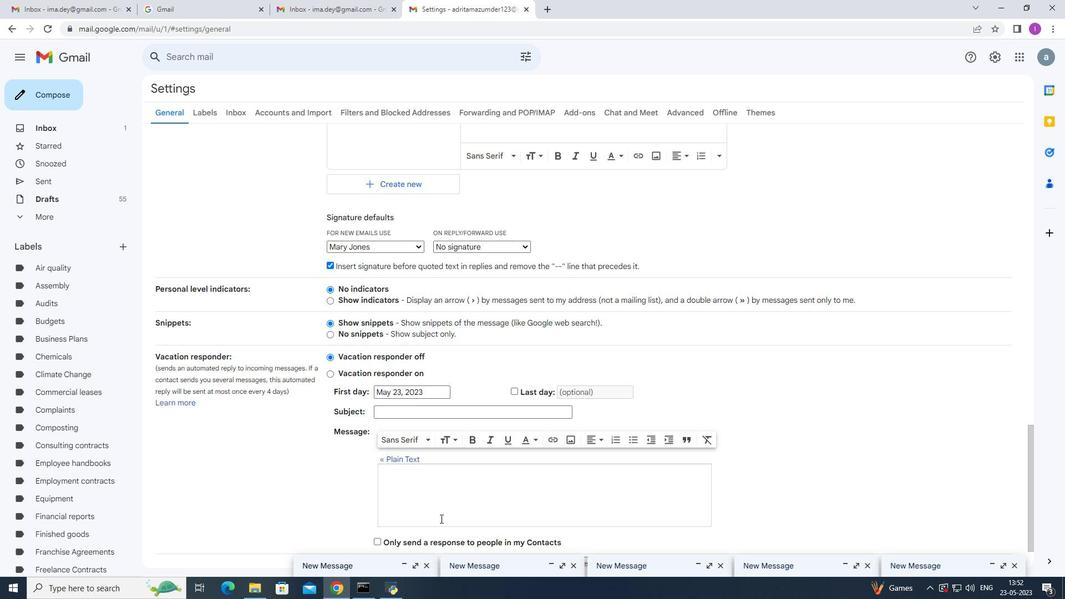 
Action: Mouse scrolled (440, 518) with delta (0, 0)
Screenshot: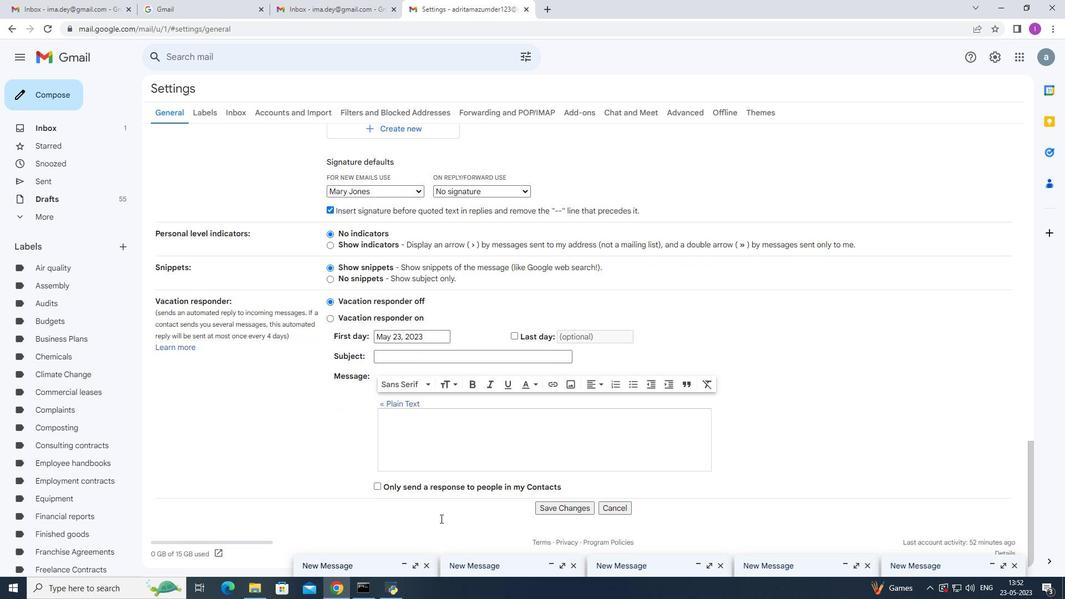 
Action: Mouse scrolled (440, 518) with delta (0, 0)
Screenshot: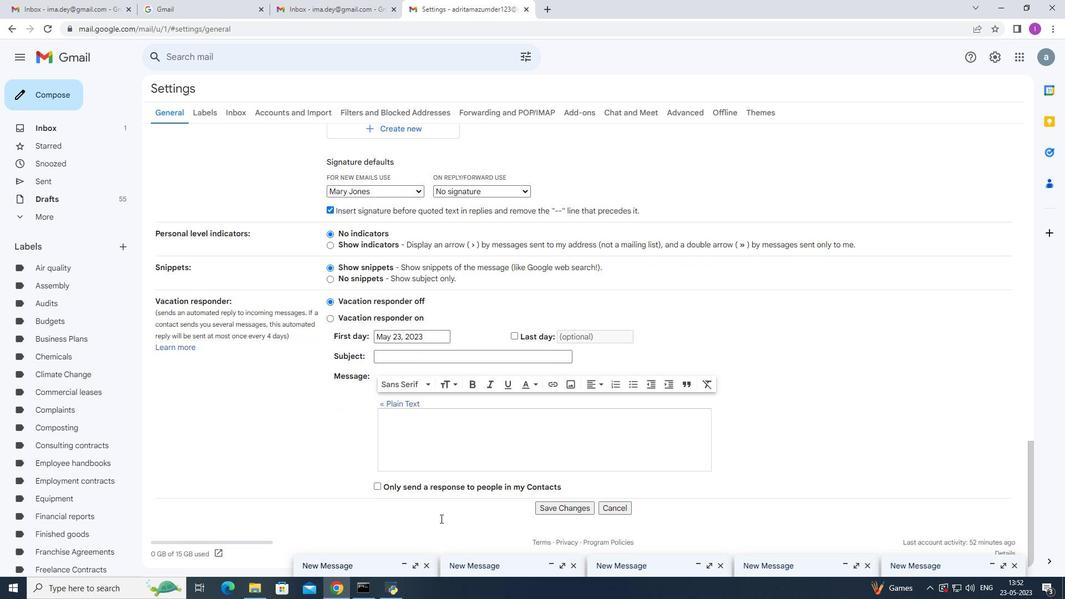 
Action: Mouse moved to (578, 509)
Screenshot: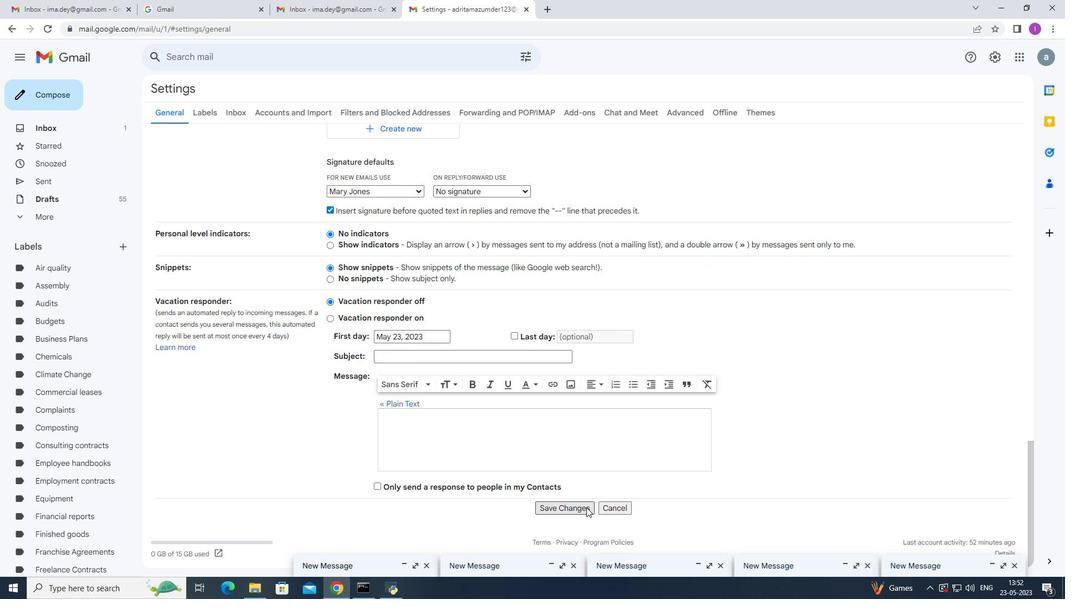 
Action: Mouse pressed left at (578, 509)
Screenshot: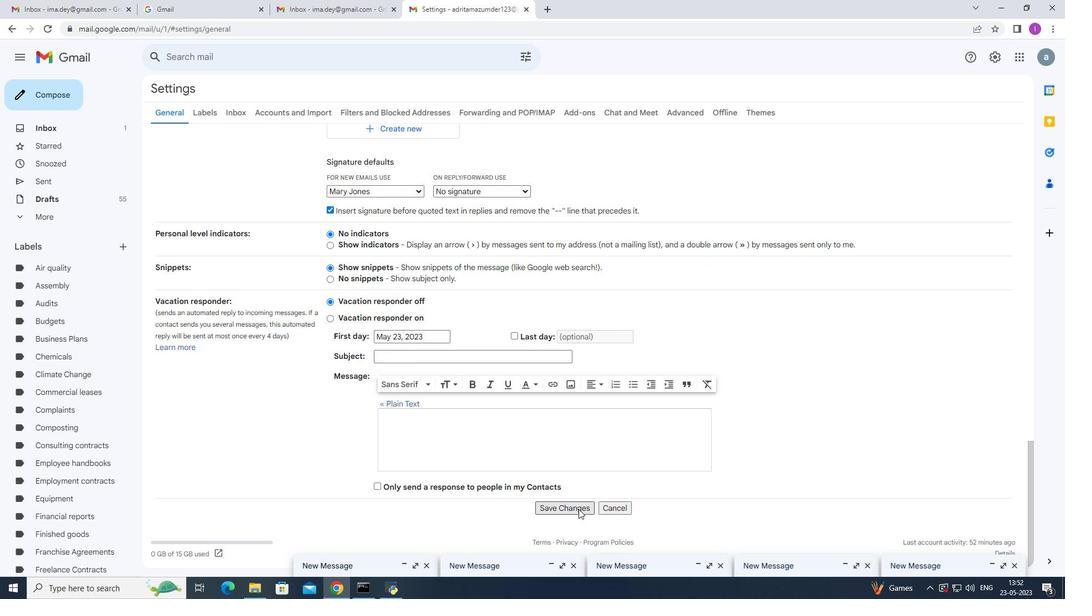 
Action: Mouse moved to (468, 390)
Screenshot: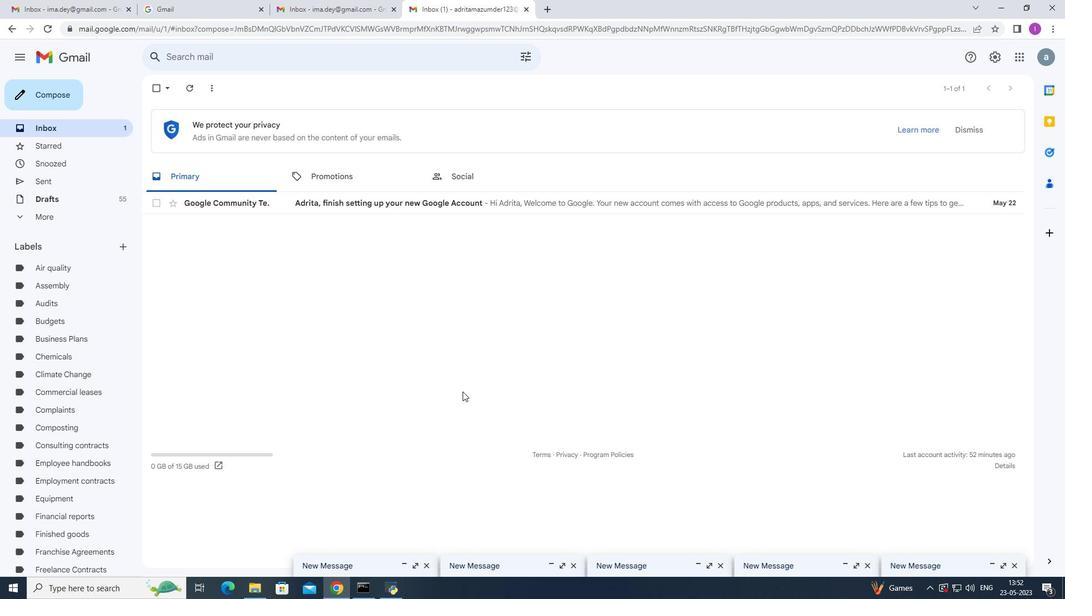 
Action: Mouse scrolled (468, 390) with delta (0, 0)
Screenshot: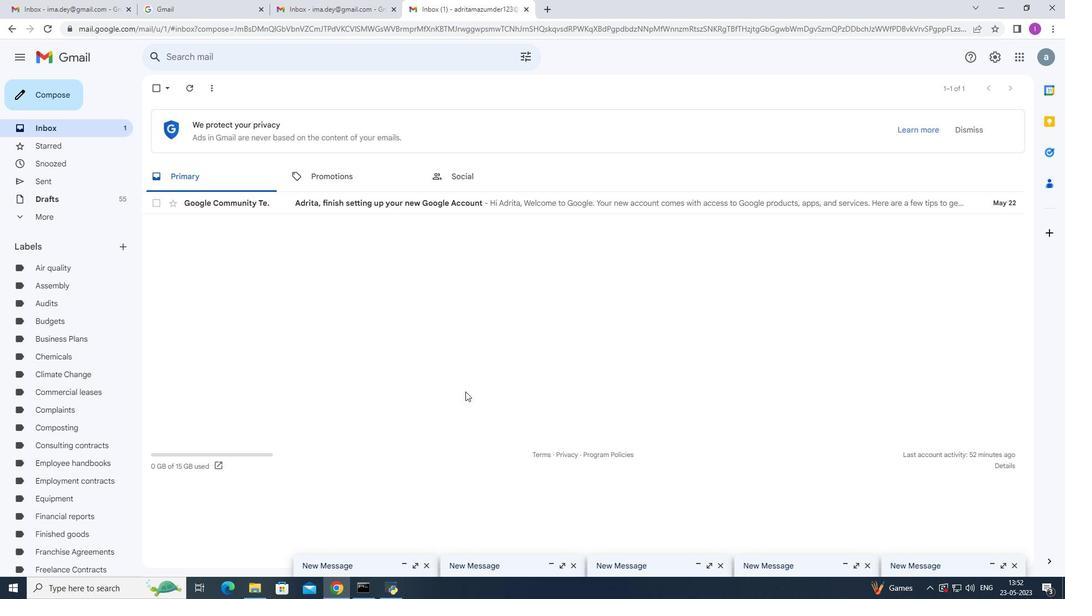 
Action: Mouse moved to (72, 86)
Screenshot: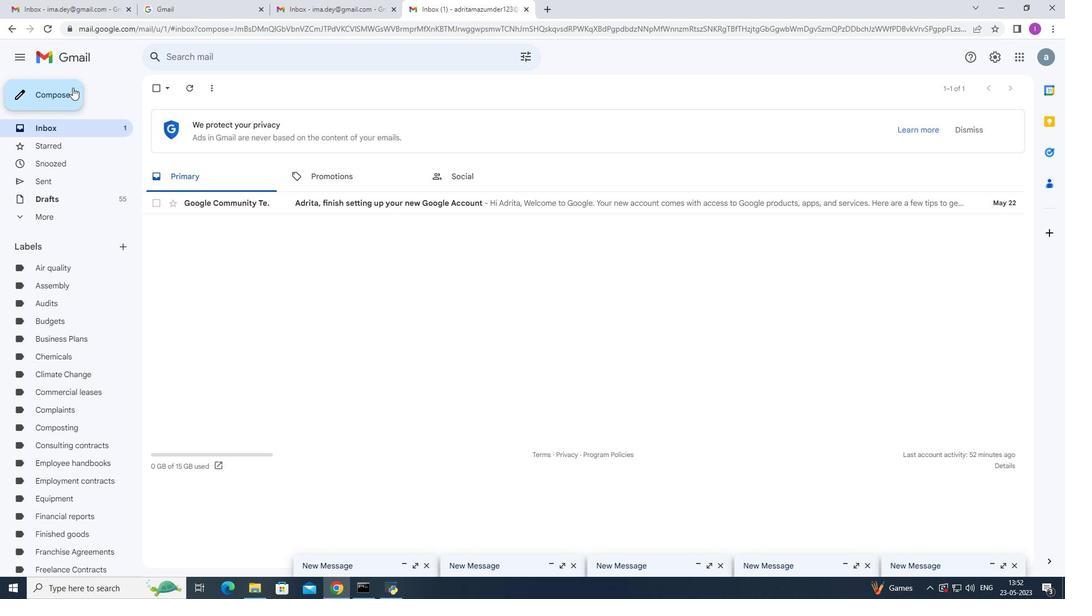 
Action: Mouse pressed left at (72, 86)
Screenshot: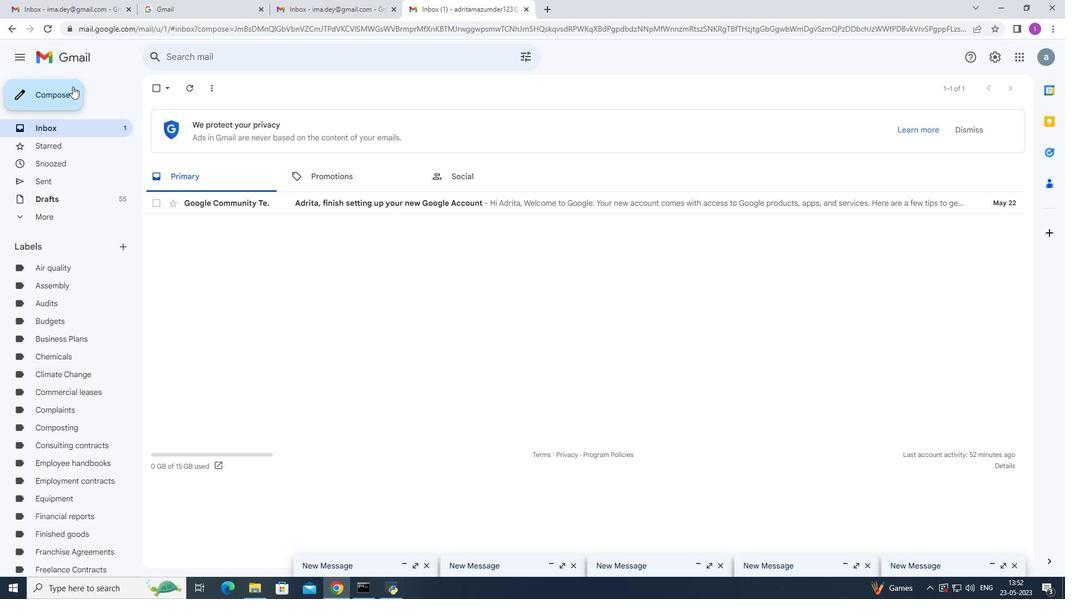 
Action: Mouse moved to (722, 267)
Screenshot: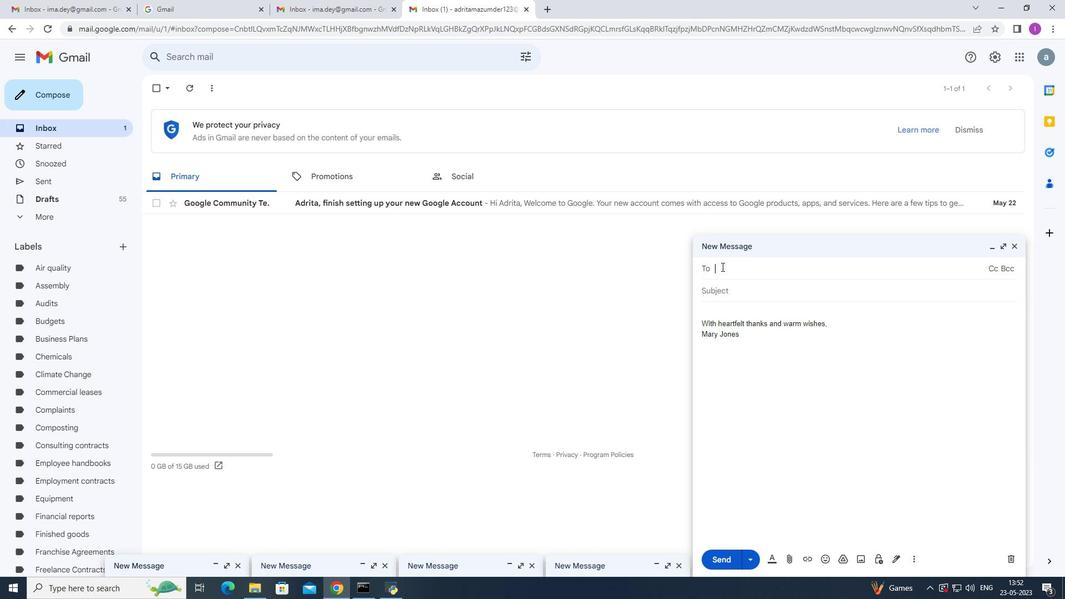 
Action: Mouse pressed left at (722, 267)
Screenshot: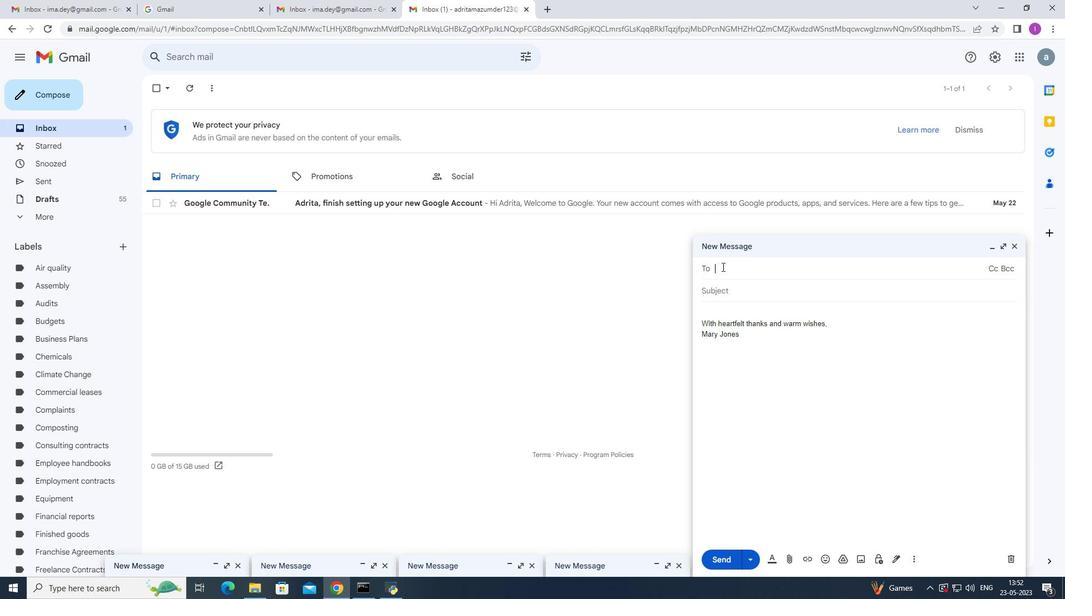 
Action: Mouse moved to (722, 267)
Screenshot: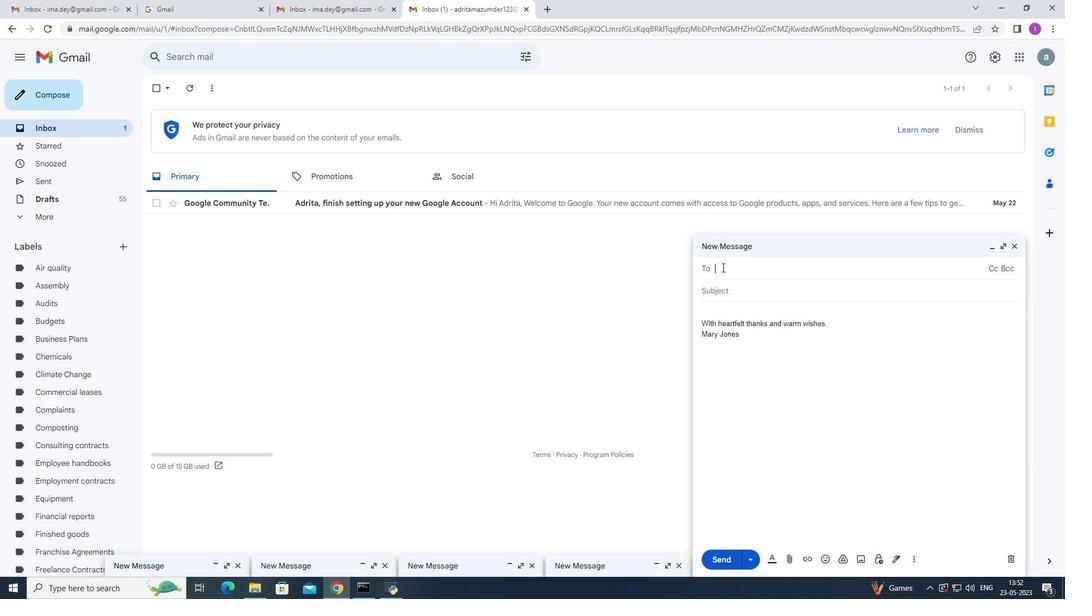
Action: Key pressed so
Screenshot: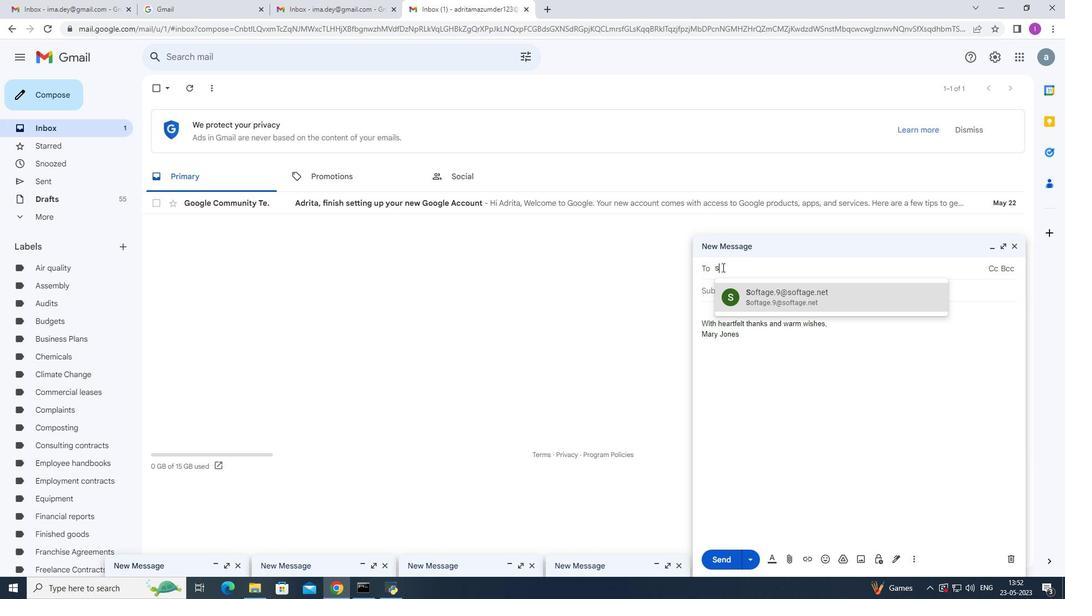 
Action: Mouse moved to (746, 289)
Screenshot: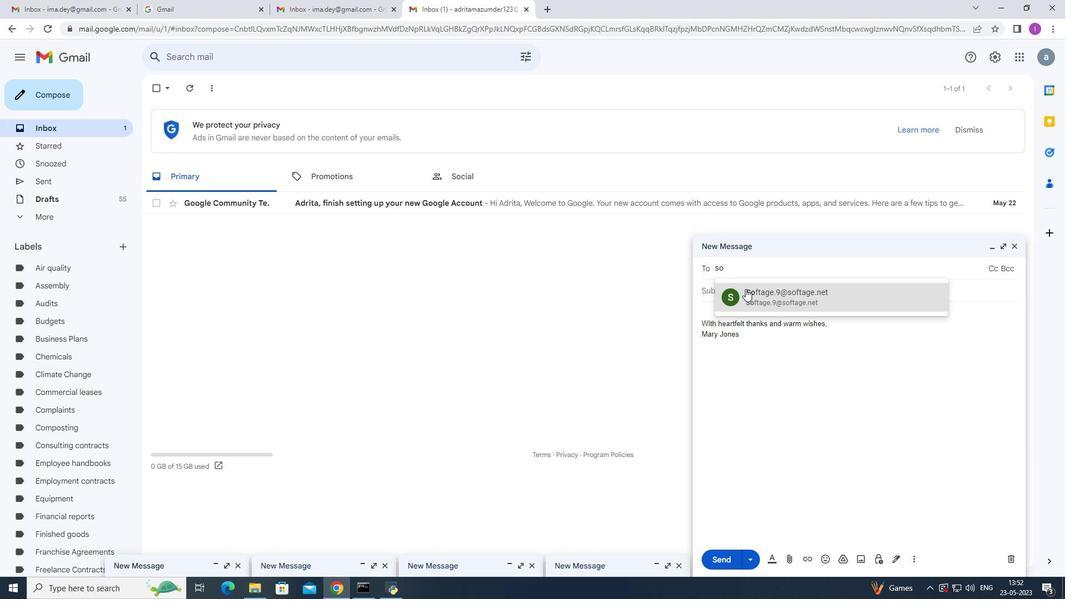 
Action: Mouse pressed left at (746, 289)
Screenshot: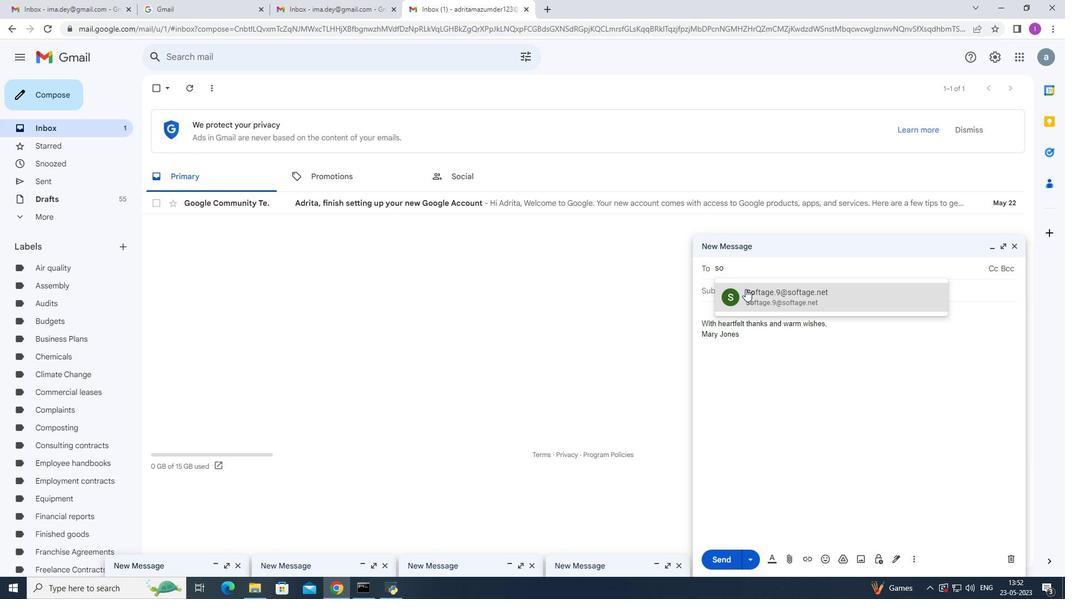 
Action: Mouse moved to (913, 557)
Screenshot: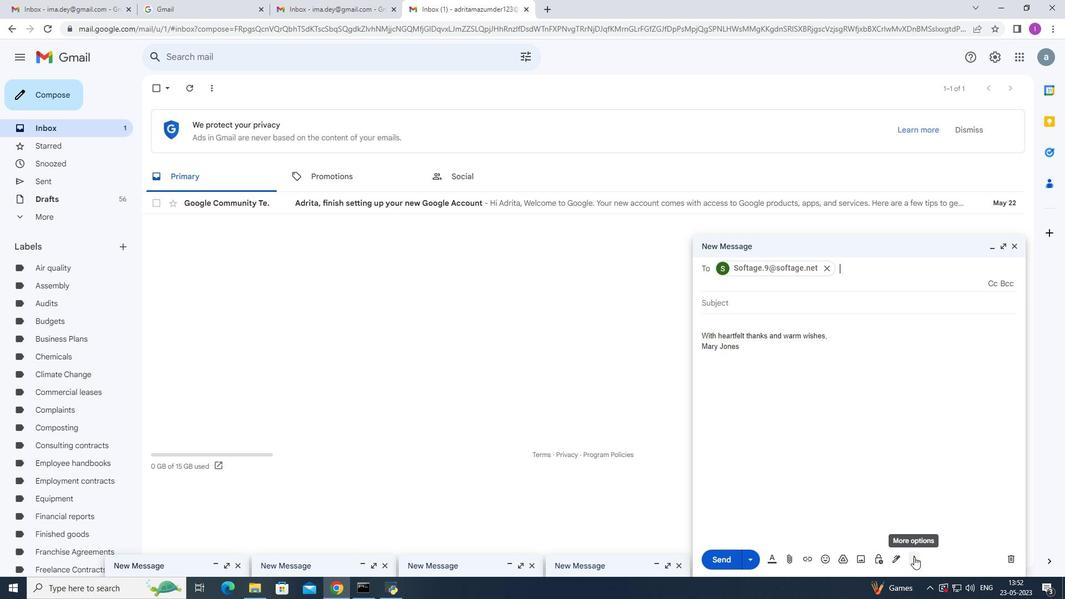 
Action: Mouse pressed left at (913, 557)
Screenshot: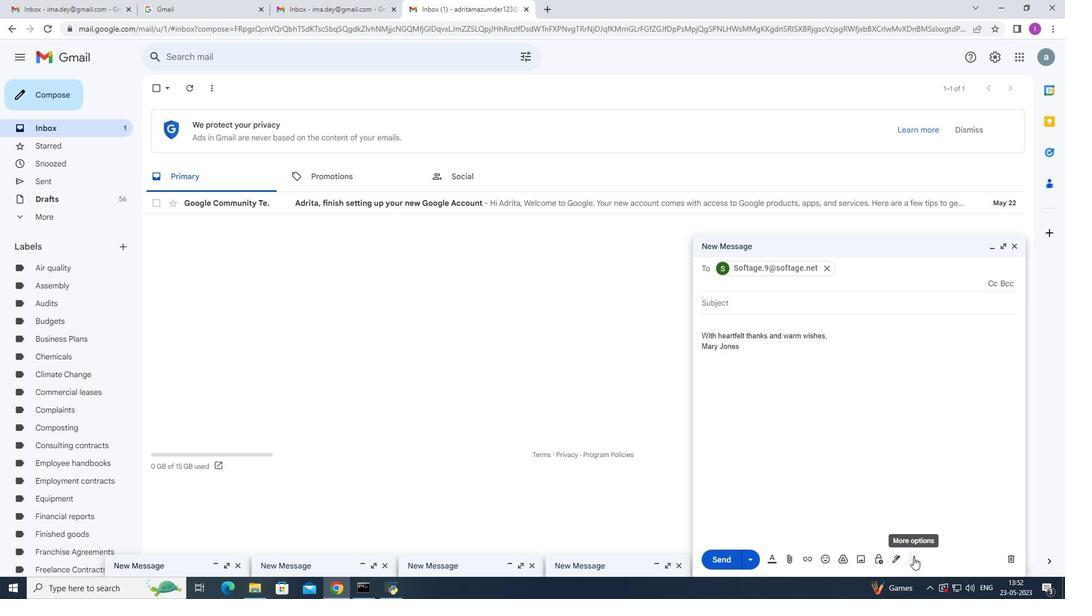 
Action: Mouse moved to (943, 457)
Screenshot: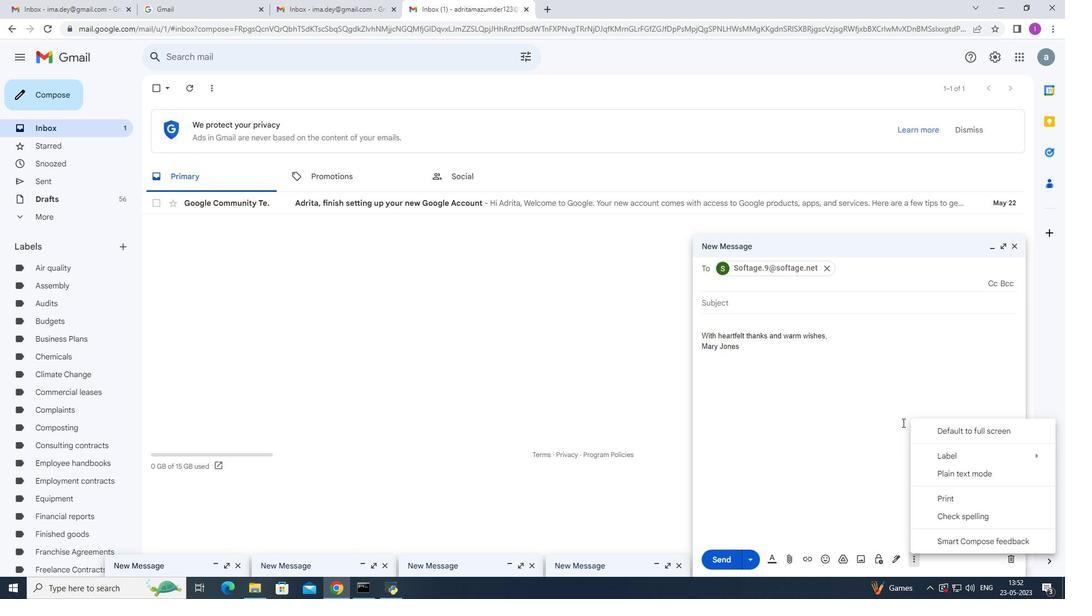 
Action: Mouse pressed left at (943, 457)
Screenshot: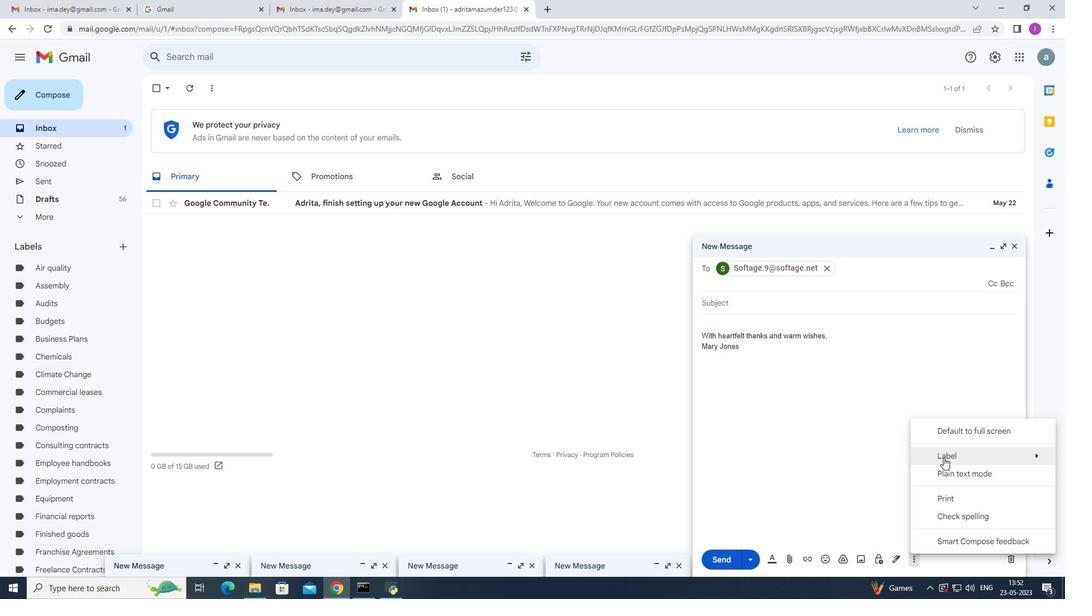 
Action: Mouse moved to (763, 239)
Screenshot: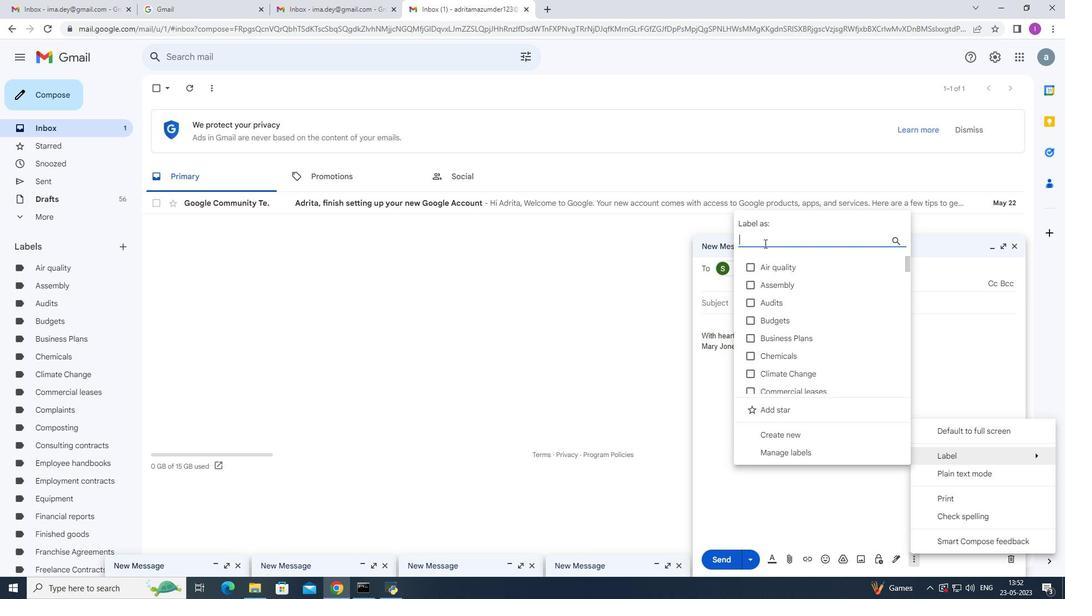 
Action: Mouse pressed left at (763, 239)
Screenshot: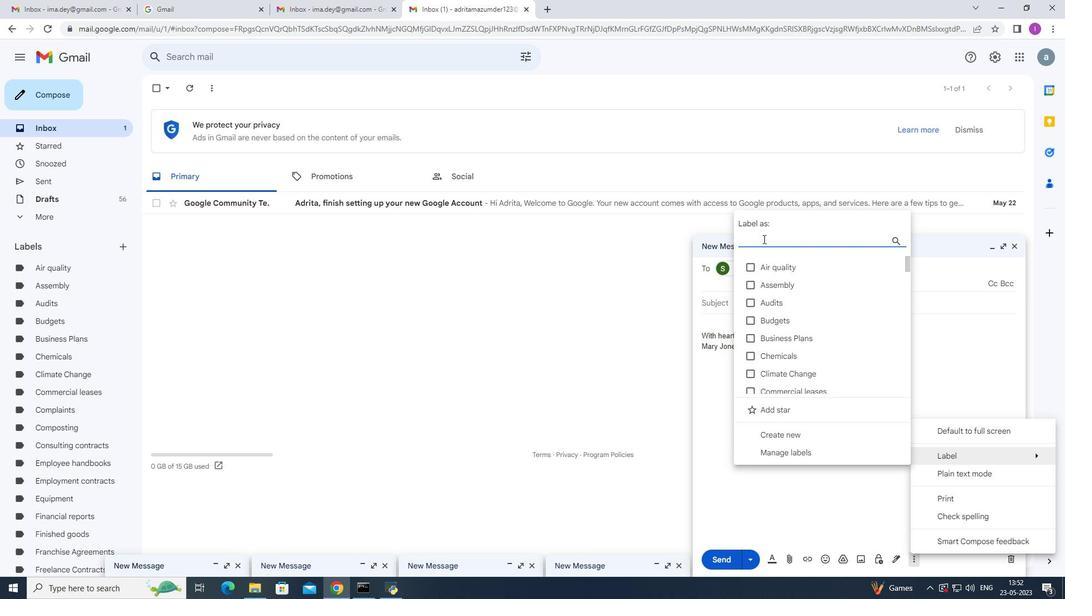 
Action: Mouse moved to (837, 254)
Screenshot: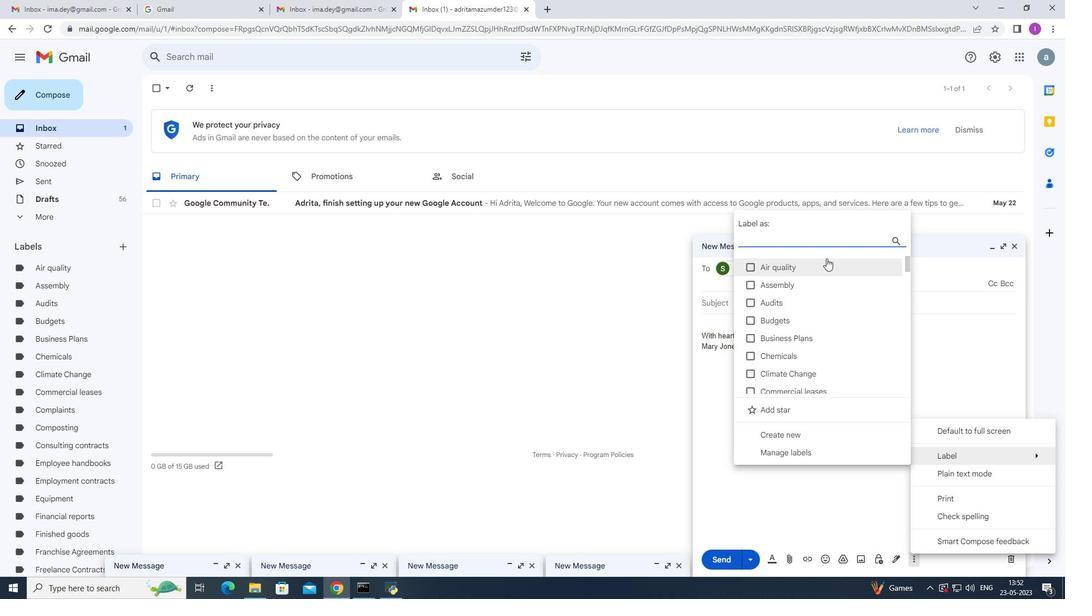 
Action: Key pressed <Key.shift><Key.shift><Key.shift><Key.shift>Property<Key.space><Key.shift>Management
Screenshot: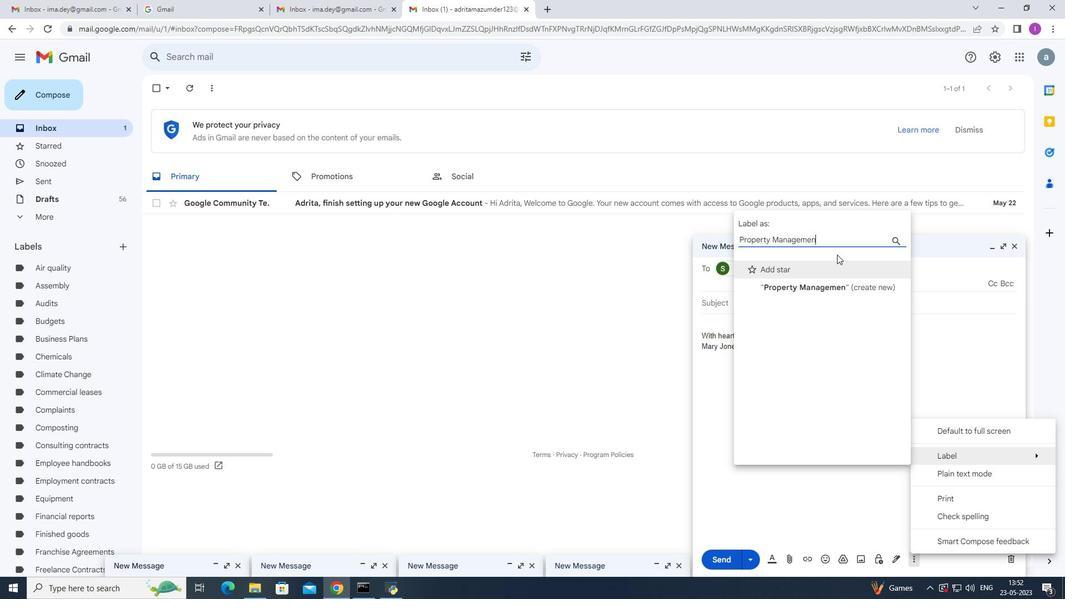 
Action: Mouse moved to (820, 285)
Screenshot: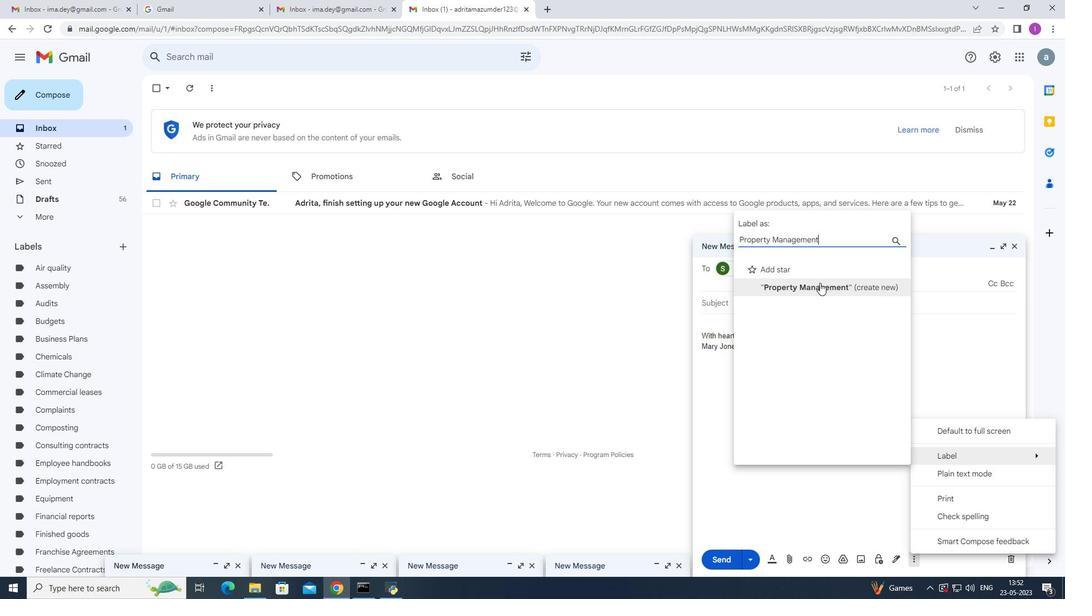 
Action: Mouse pressed left at (820, 285)
Screenshot: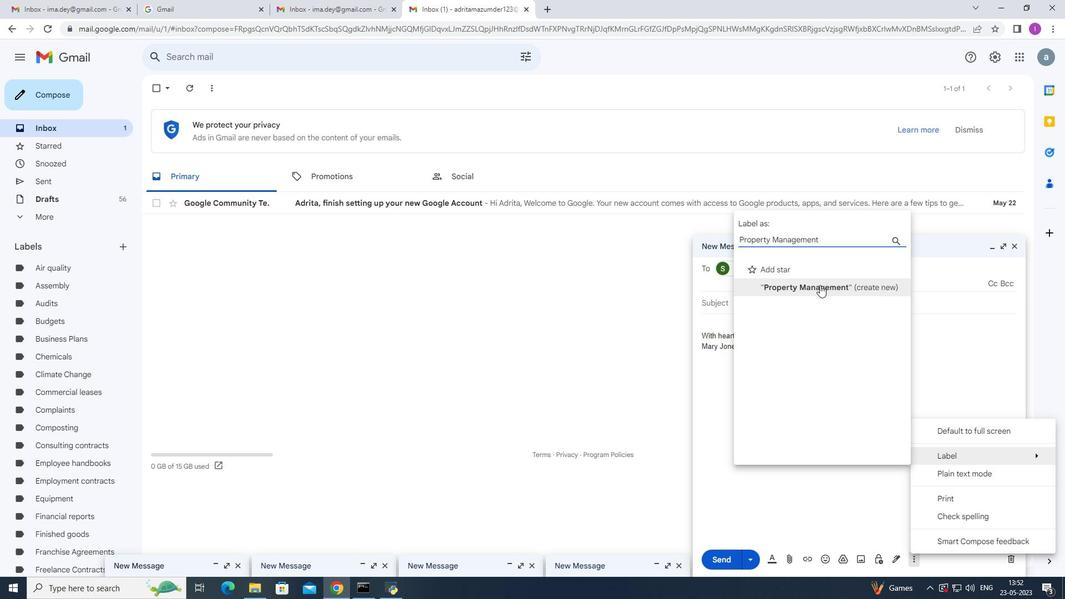 
Action: Mouse moved to (647, 348)
Screenshot: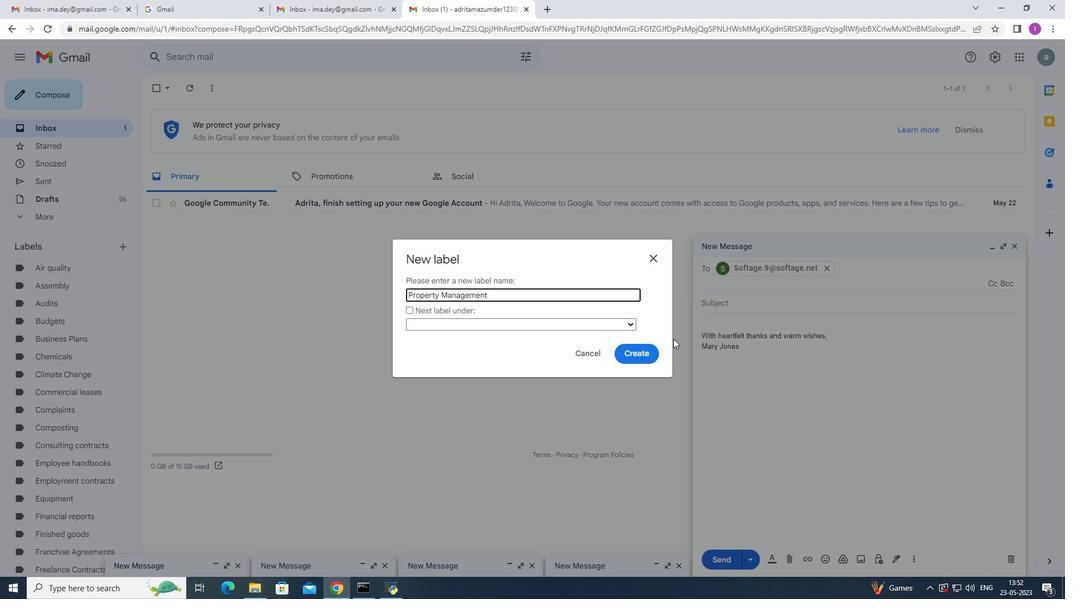
Action: Mouse pressed left at (647, 348)
Screenshot: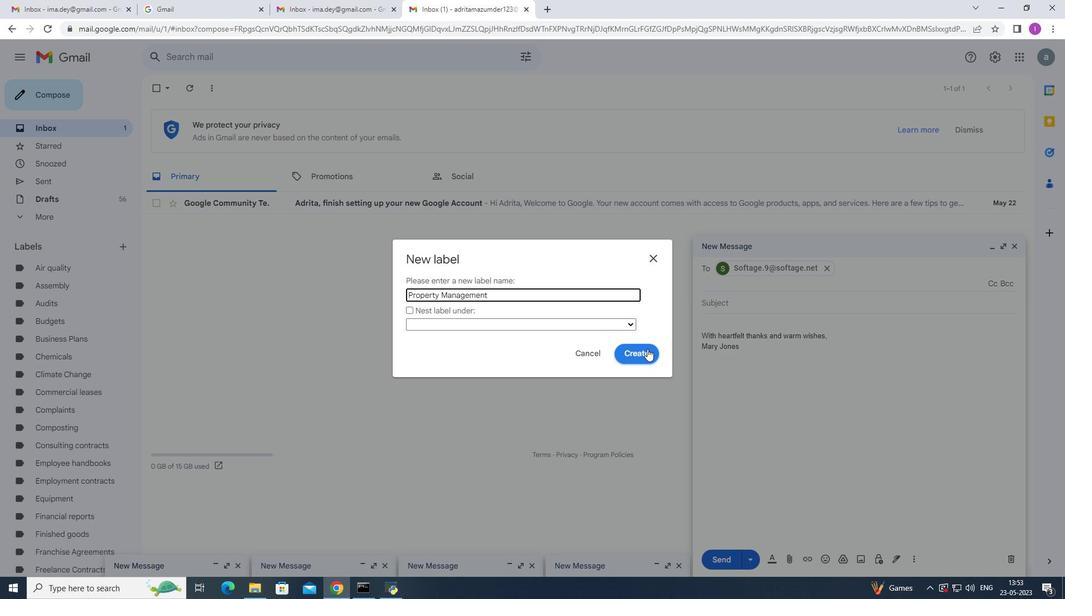 
Action: Mouse moved to (880, 358)
Screenshot: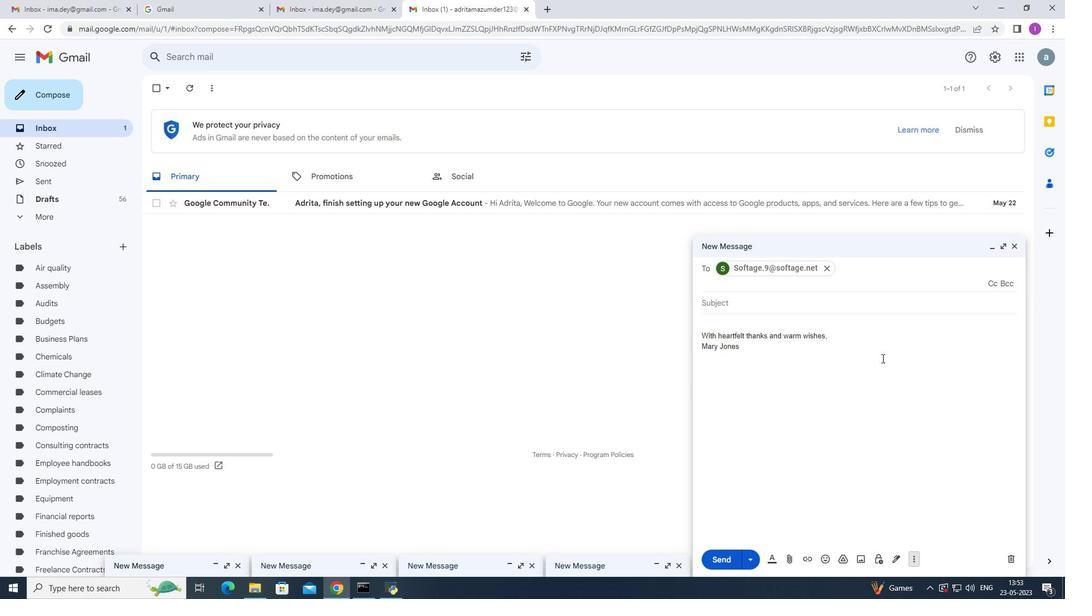 
Action: Mouse scrolled (880, 358) with delta (0, 0)
Screenshot: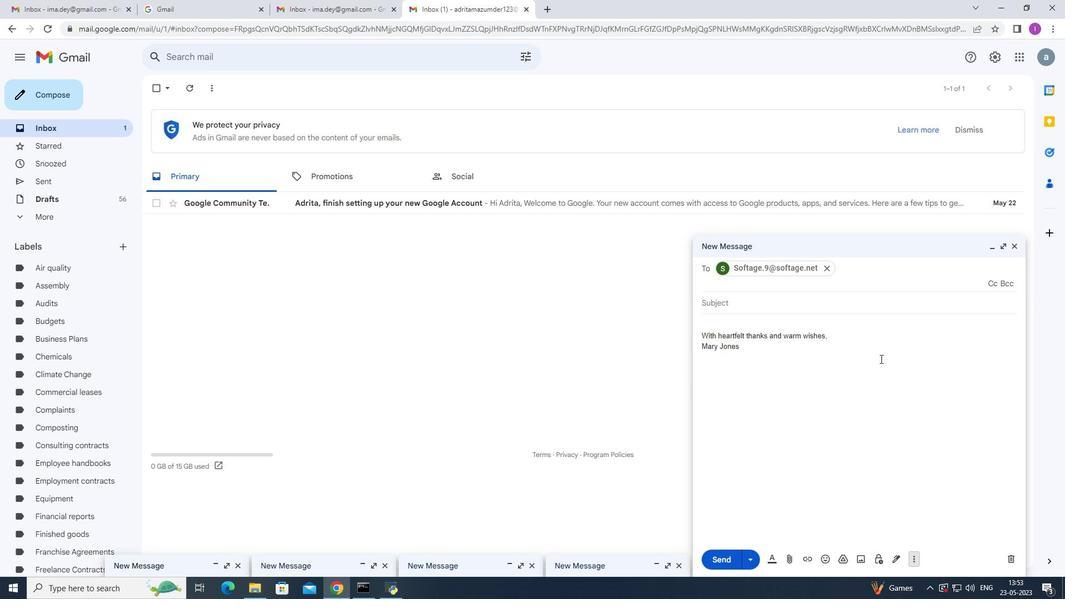
Action: Mouse scrolled (880, 358) with delta (0, 0)
Screenshot: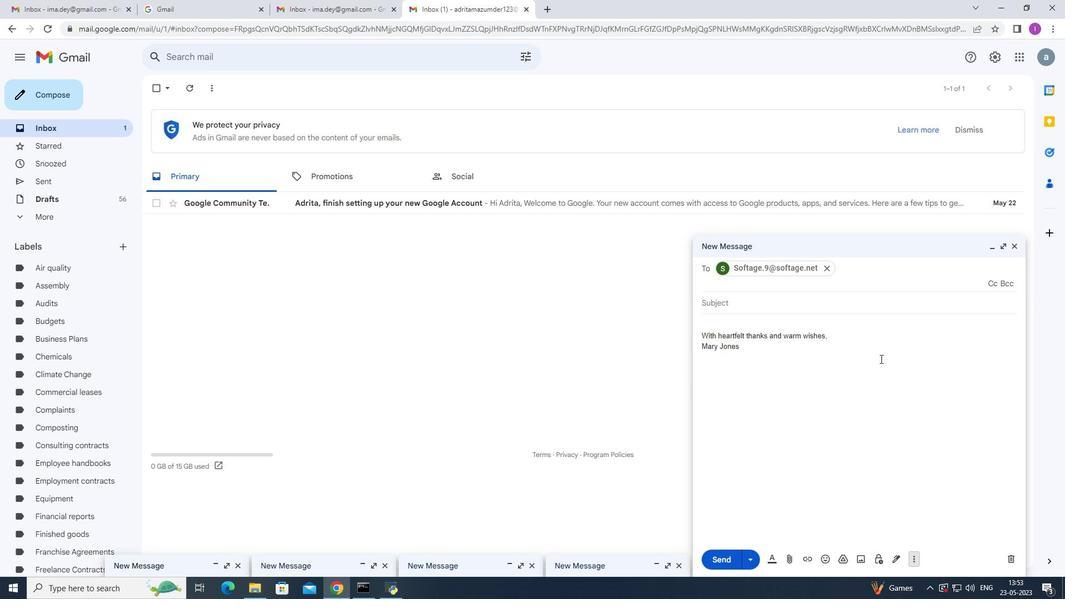 
Action: Mouse moved to (879, 359)
Screenshot: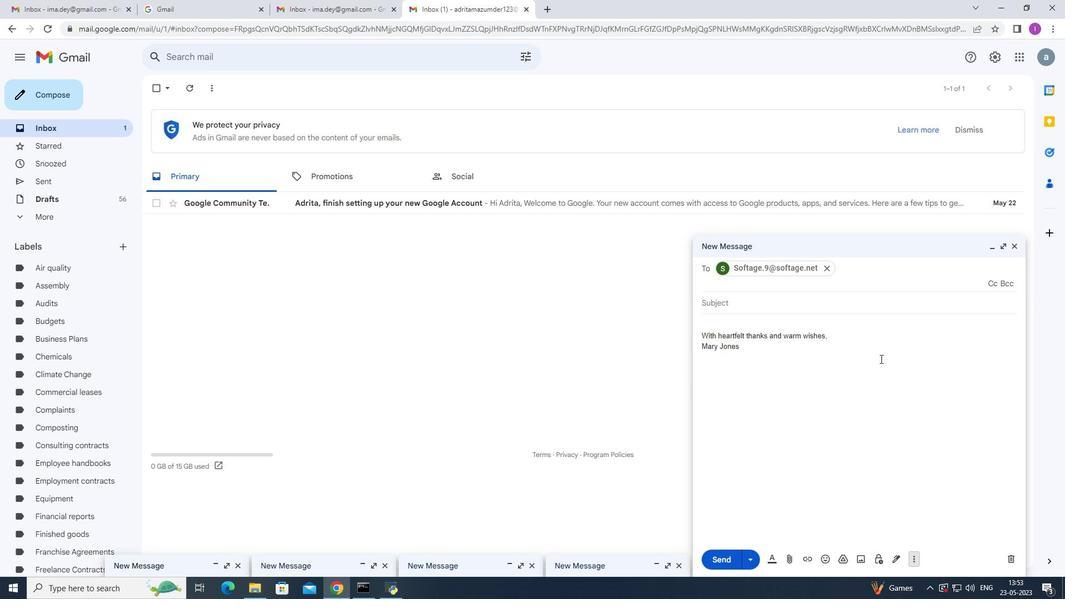 
Action: Mouse scrolled (879, 358) with delta (0, 0)
Screenshot: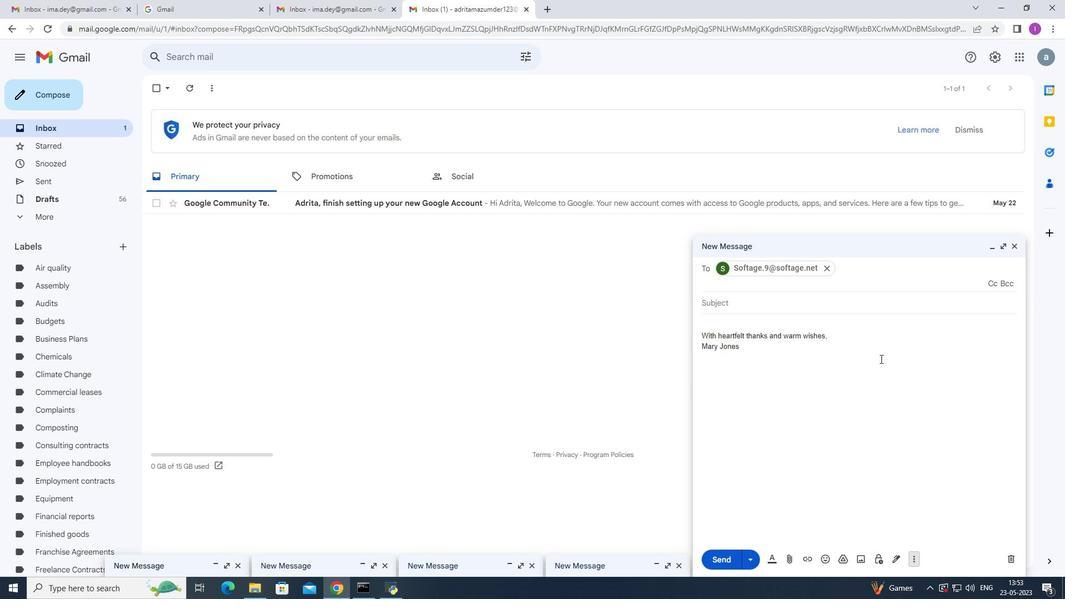
Action: Mouse moved to (879, 360)
Screenshot: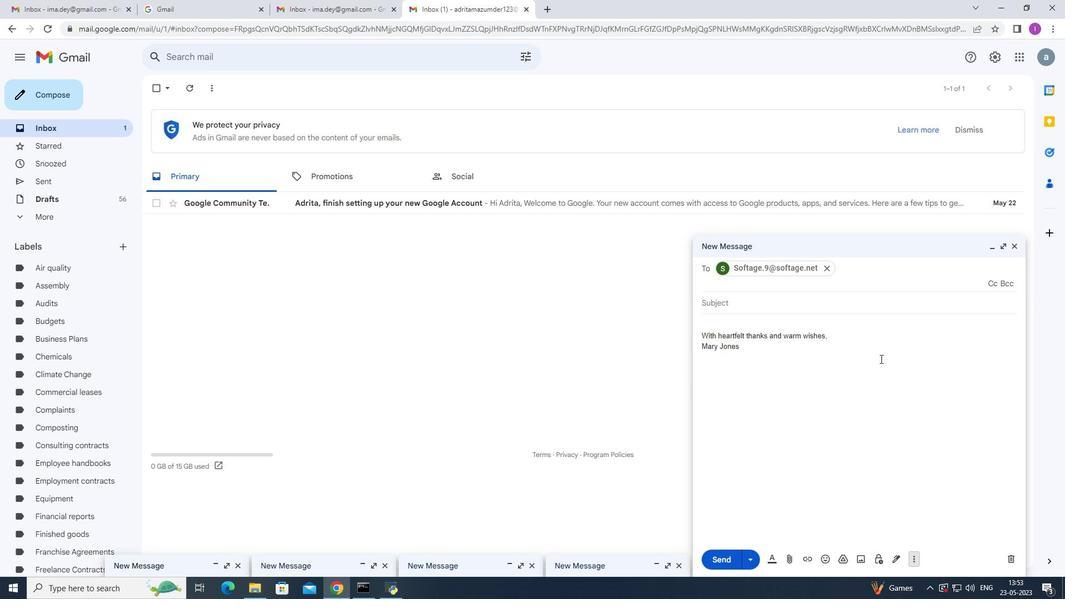 
Action: Mouse scrolled (879, 360) with delta (0, 0)
Screenshot: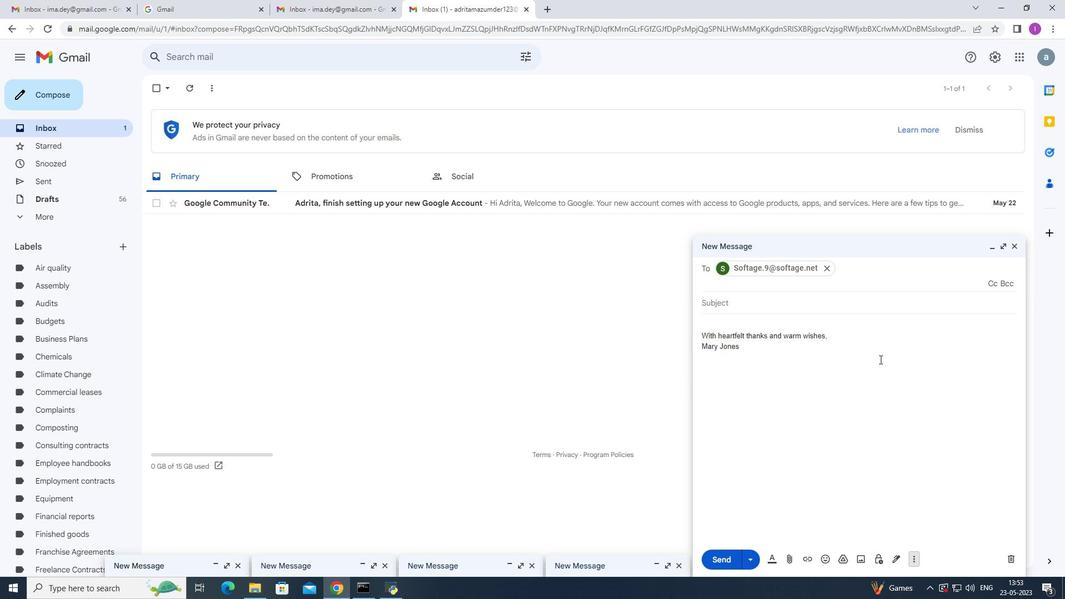 
Action: Mouse moved to (878, 360)
Screenshot: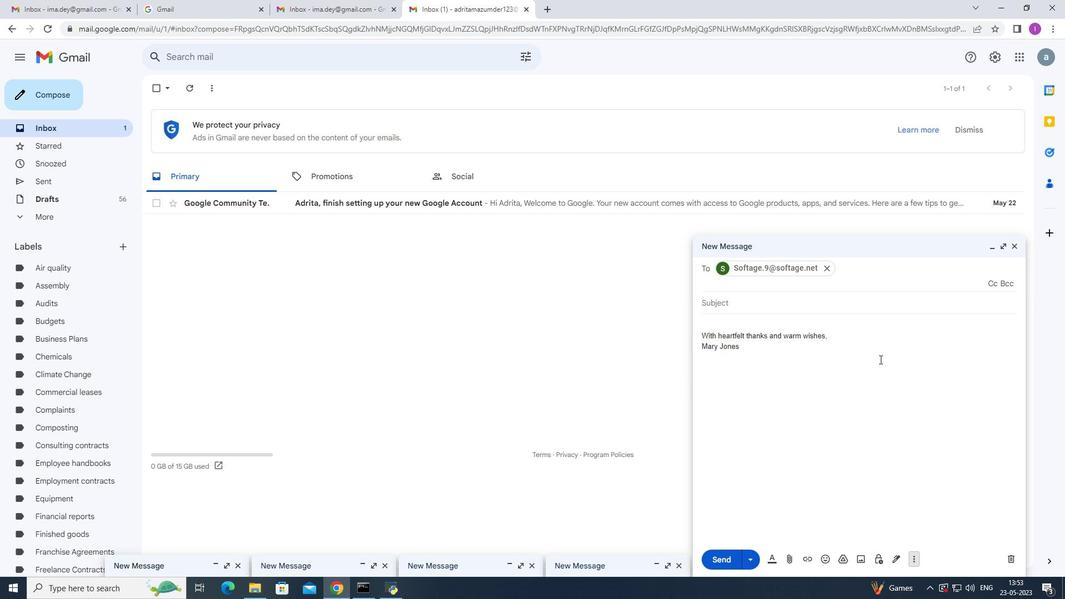 
Action: Mouse scrolled (879, 359) with delta (0, 0)
Screenshot: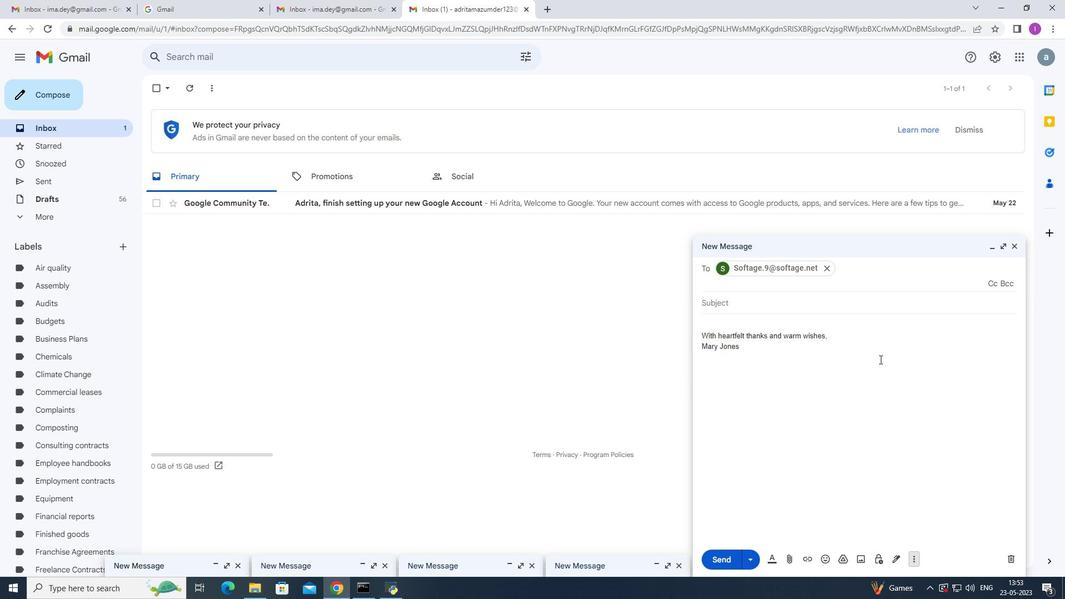 
Action: Mouse moved to (916, 557)
Screenshot: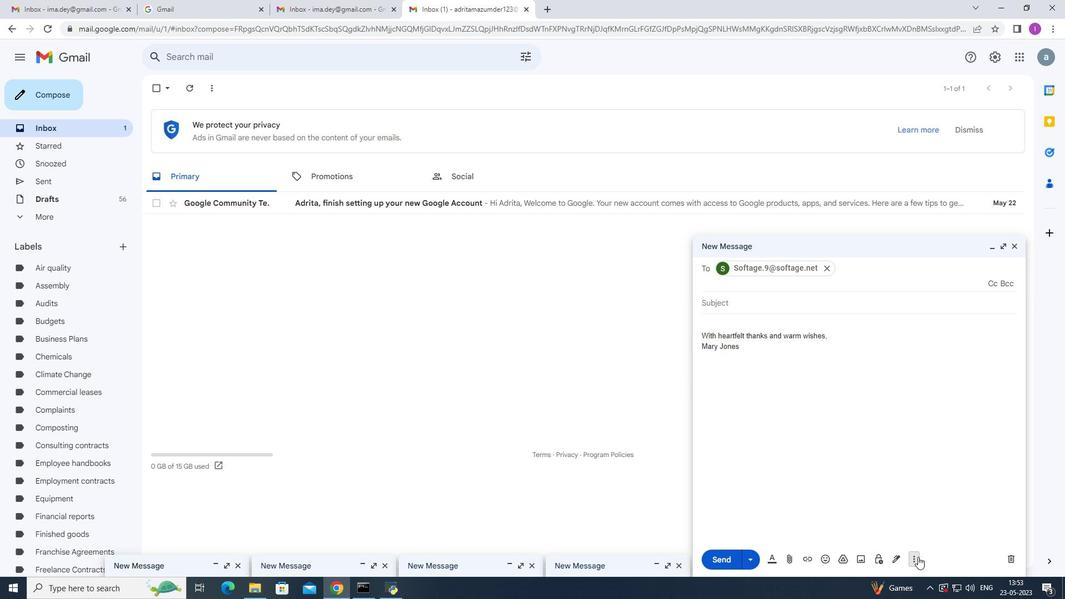
Action: Mouse pressed left at (916, 557)
Screenshot: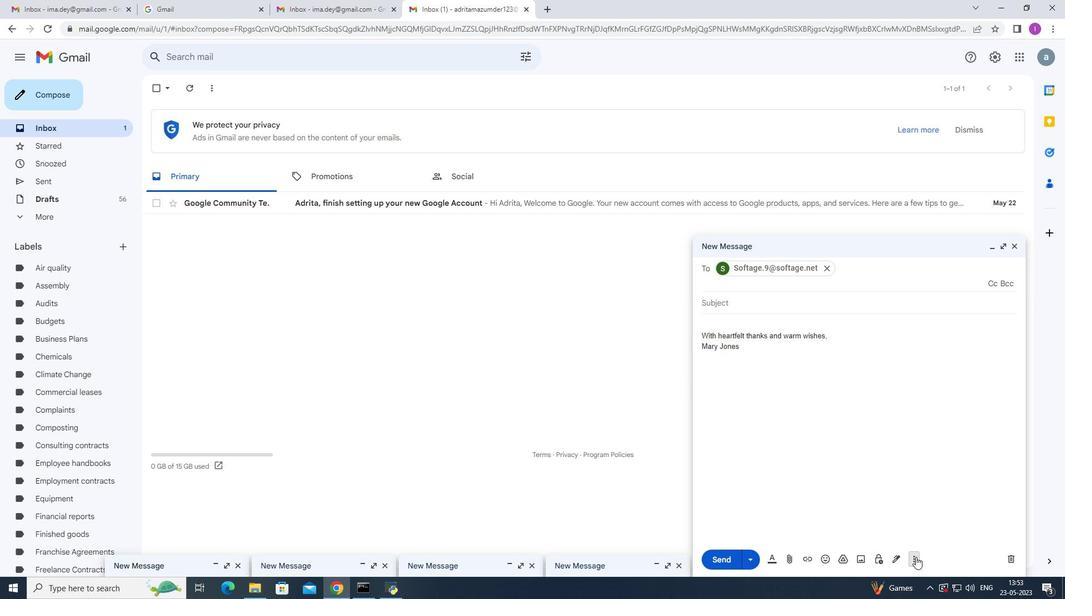 
Action: Mouse moved to (720, 386)
Screenshot: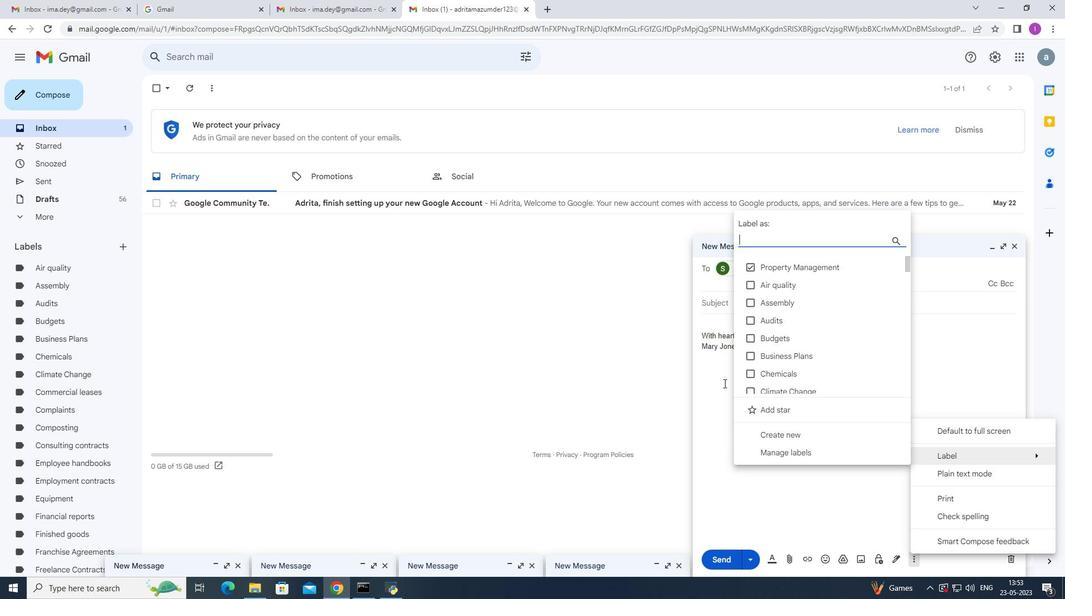 
Action: Mouse pressed left at (720, 386)
Screenshot: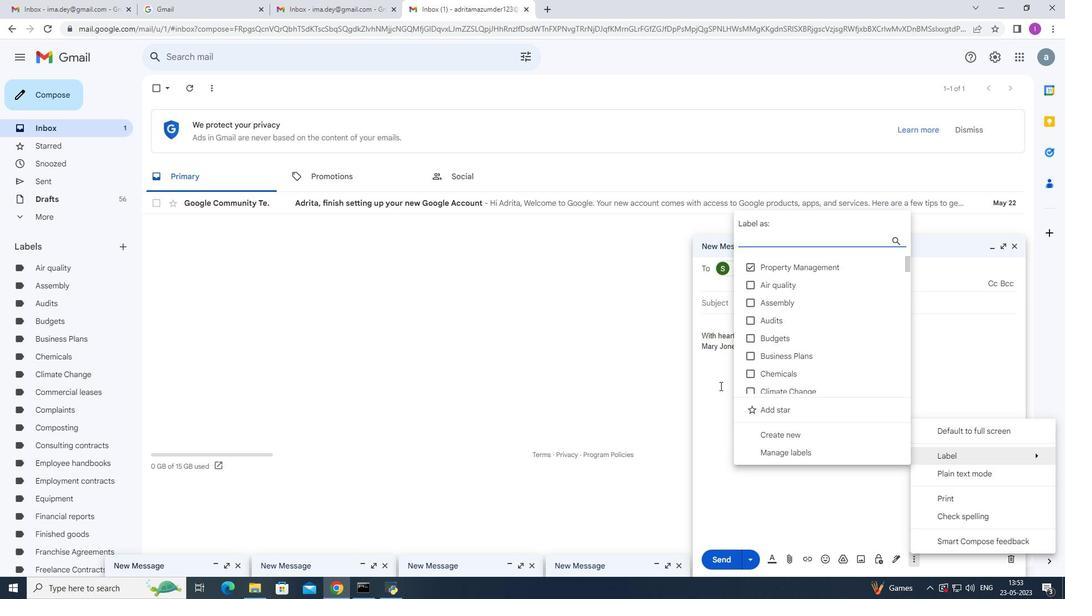 
Action: Mouse moved to (470, 392)
Screenshot: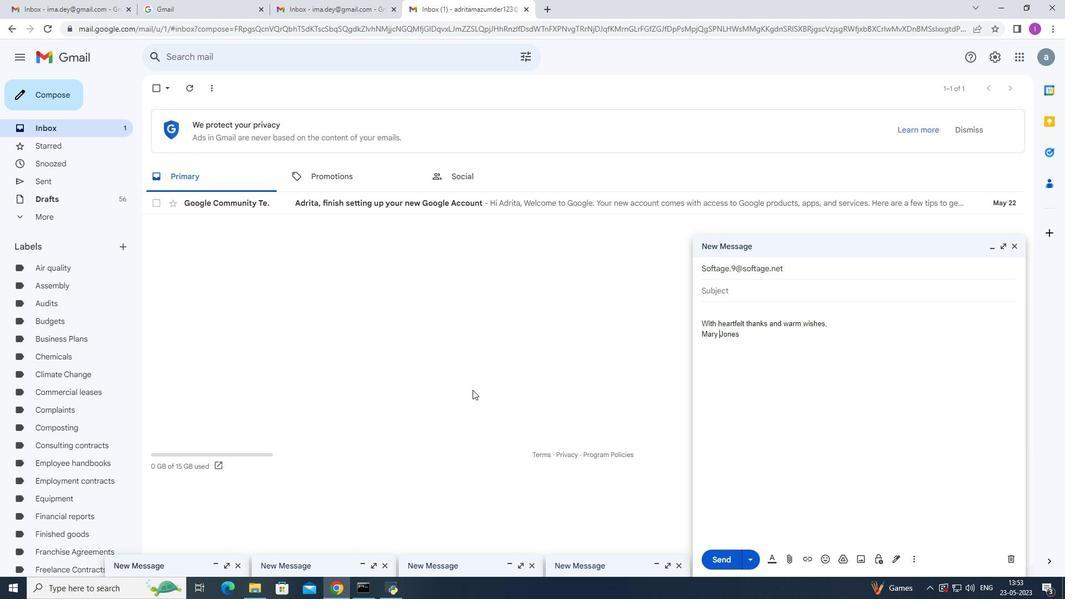 
